 Task: Find connections with filter location San Miguel with filter topic #Bitcoinwith filter profile language French with filter current company J.P. Morgan with filter school LDRP Institute of Technology & Research, Gujarat Technological University with filter industry Medical and Diagnostic Laboratories with filter service category Filing with filter keywords title Church Volunteer
Action: Mouse moved to (485, 66)
Screenshot: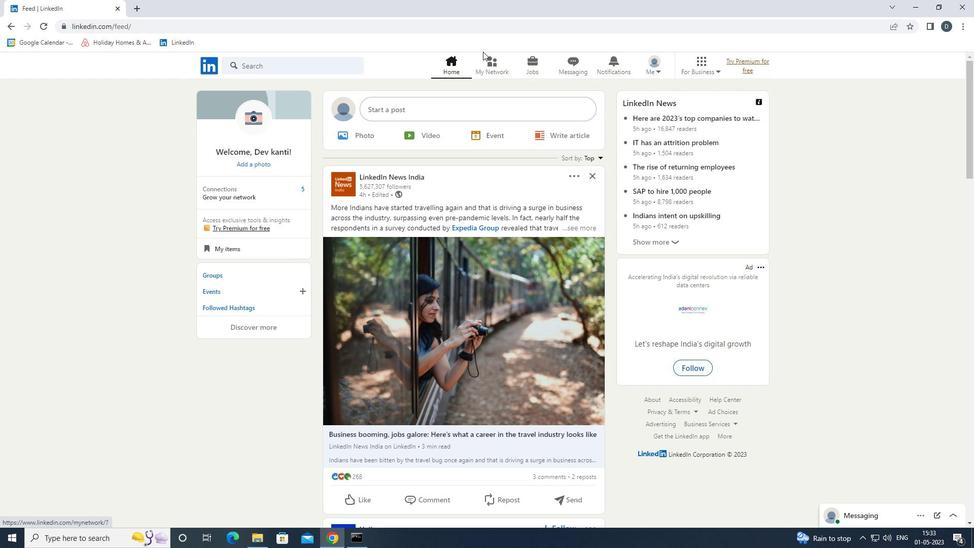 
Action: Mouse pressed left at (485, 66)
Screenshot: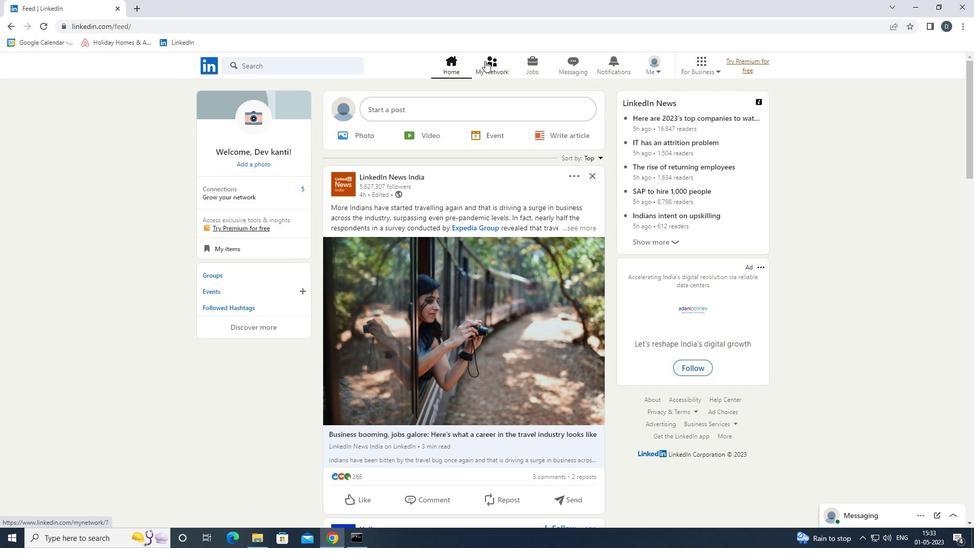 
Action: Mouse moved to (332, 121)
Screenshot: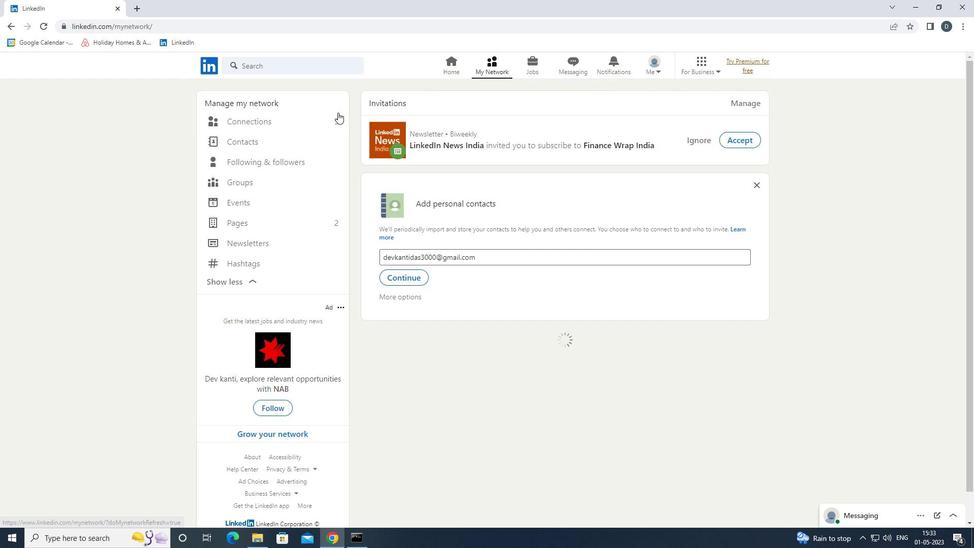 
Action: Mouse pressed left at (332, 121)
Screenshot: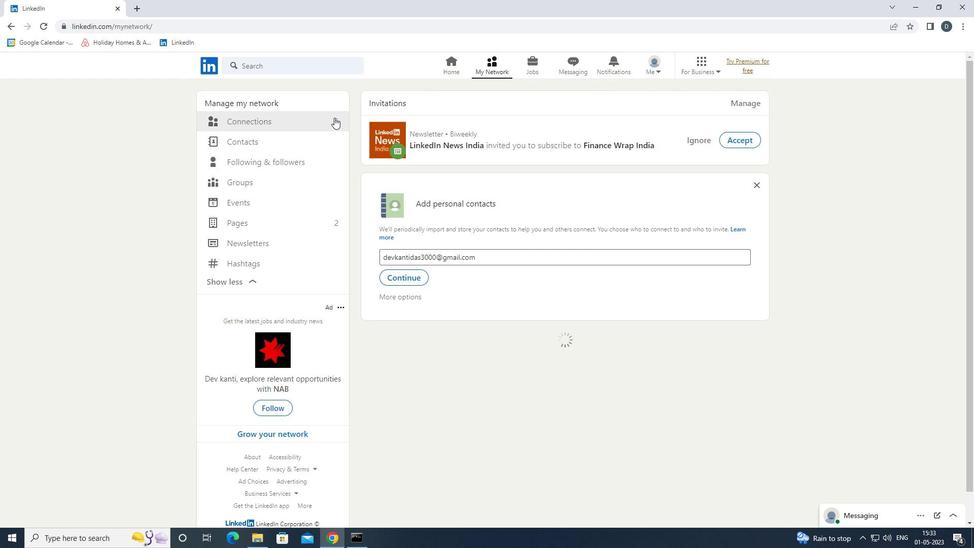 
Action: Mouse moved to (337, 121)
Screenshot: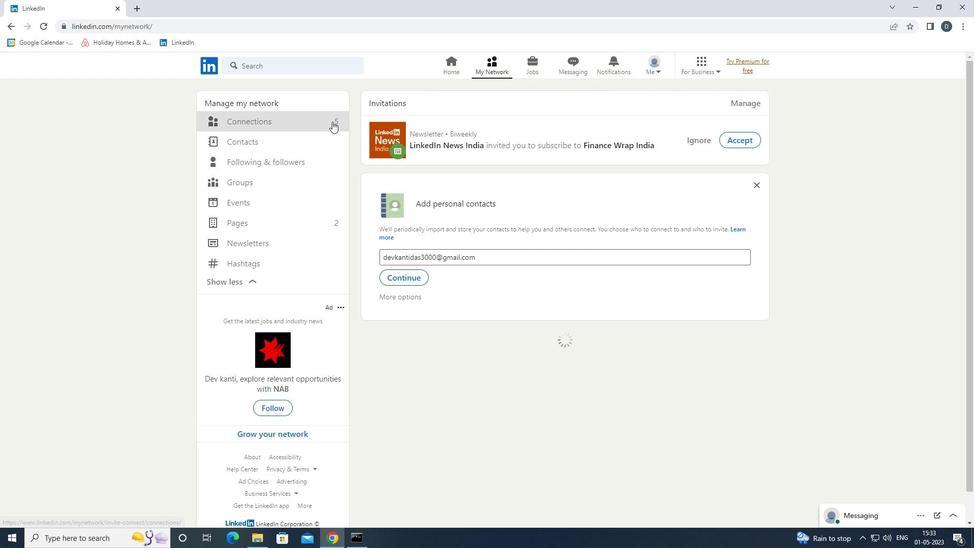 
Action: Mouse pressed left at (337, 121)
Screenshot: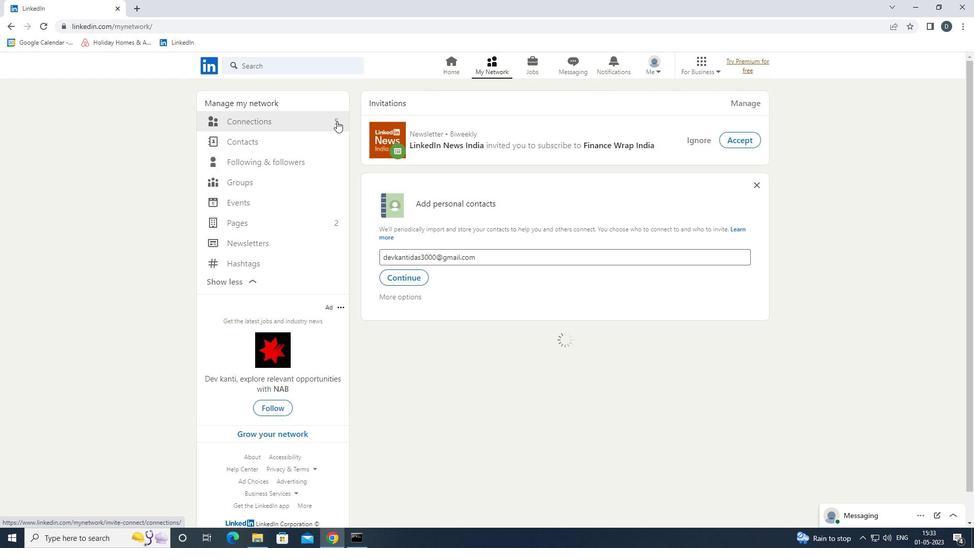 
Action: Mouse moved to (584, 125)
Screenshot: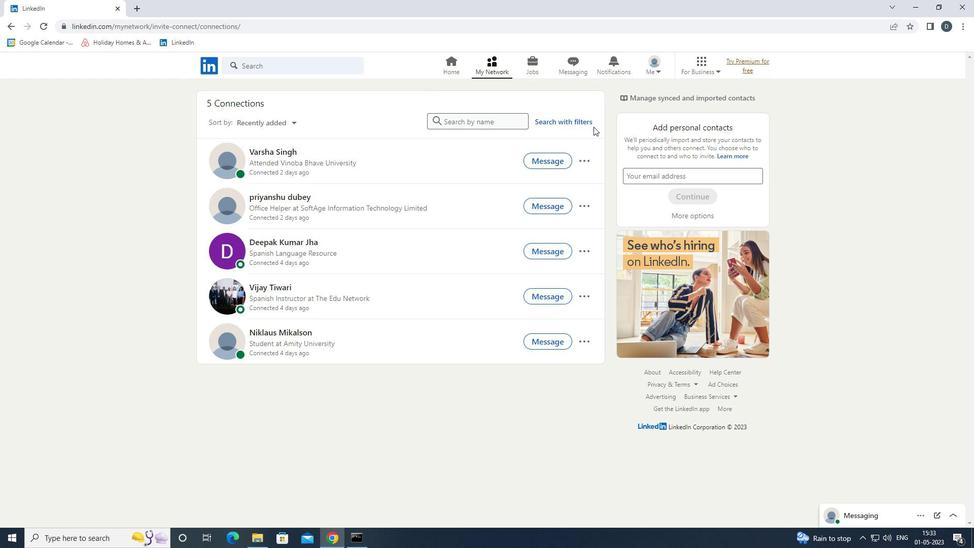 
Action: Mouse pressed left at (584, 125)
Screenshot: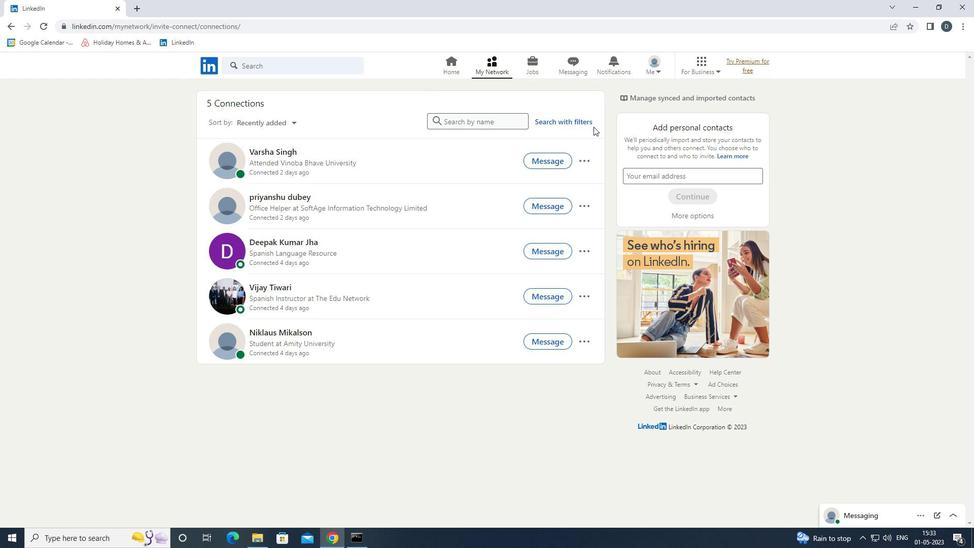 
Action: Mouse moved to (523, 95)
Screenshot: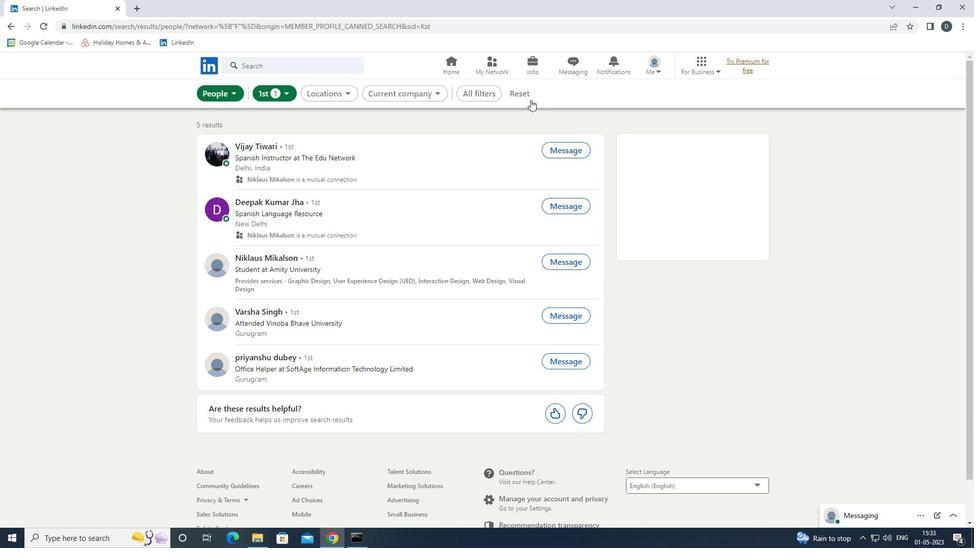 
Action: Mouse pressed left at (523, 95)
Screenshot: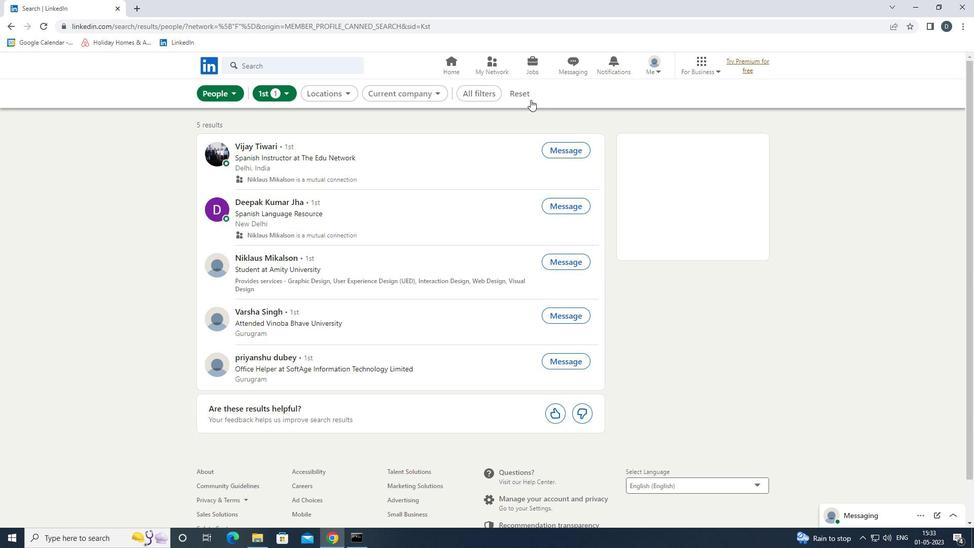 
Action: Mouse moved to (496, 92)
Screenshot: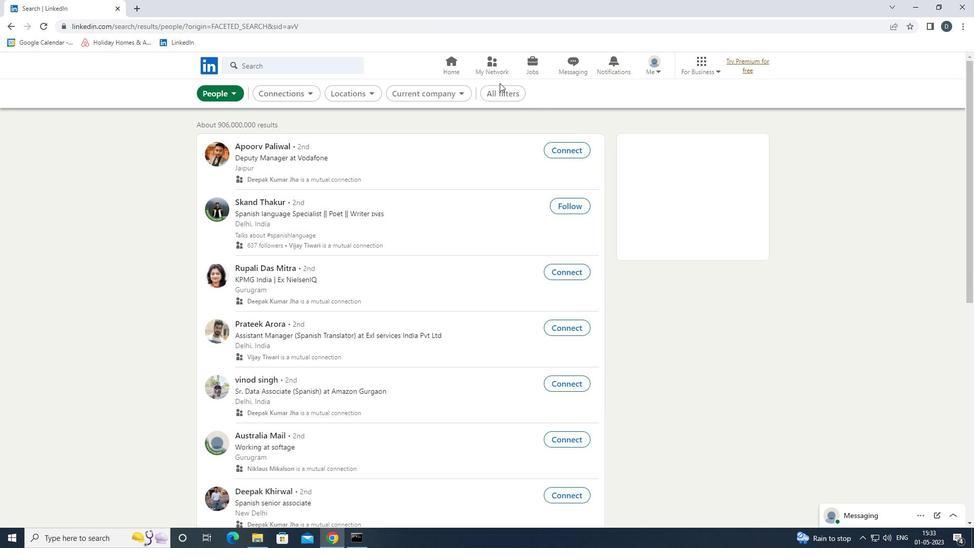 
Action: Mouse pressed left at (496, 92)
Screenshot: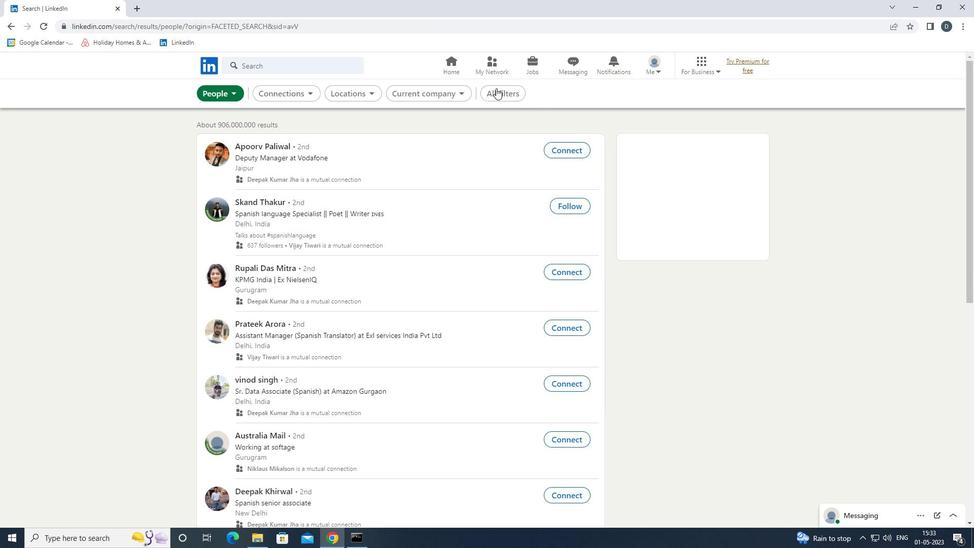 
Action: Mouse moved to (832, 308)
Screenshot: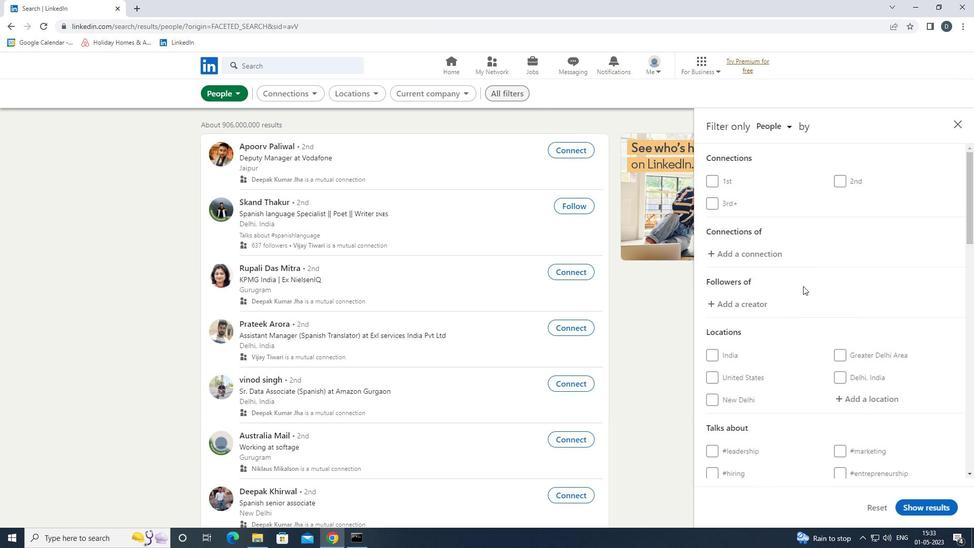 
Action: Mouse scrolled (832, 307) with delta (0, 0)
Screenshot: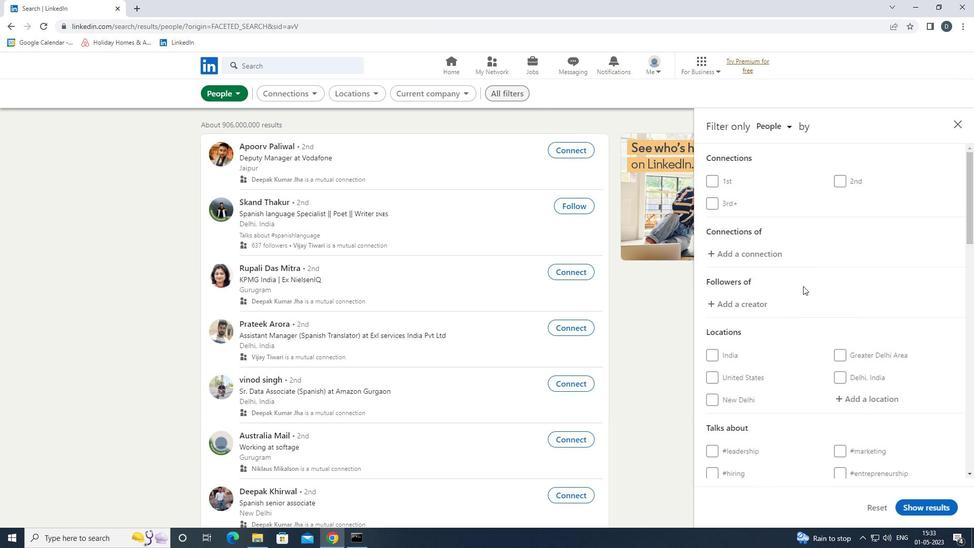
Action: Mouse scrolled (832, 307) with delta (0, 0)
Screenshot: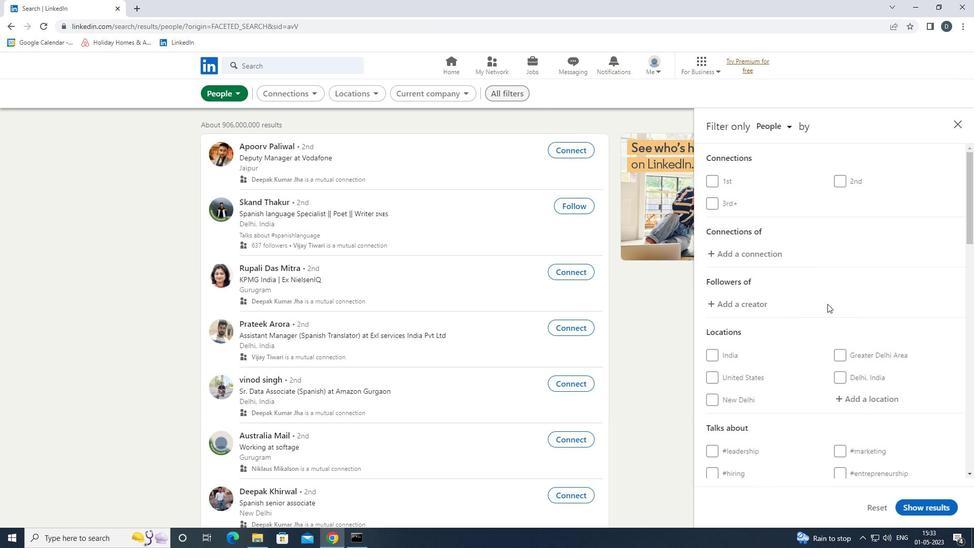 
Action: Mouse moved to (878, 303)
Screenshot: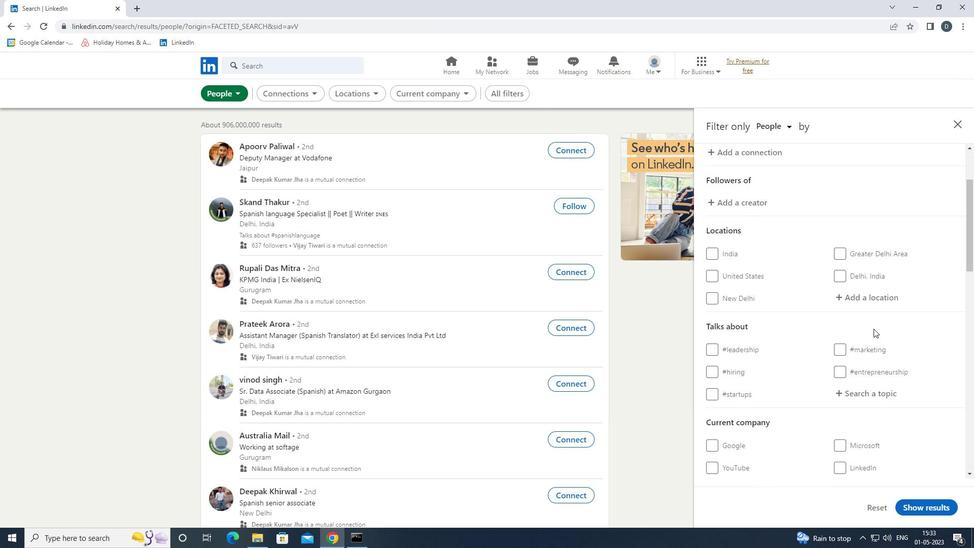 
Action: Mouse pressed left at (878, 303)
Screenshot: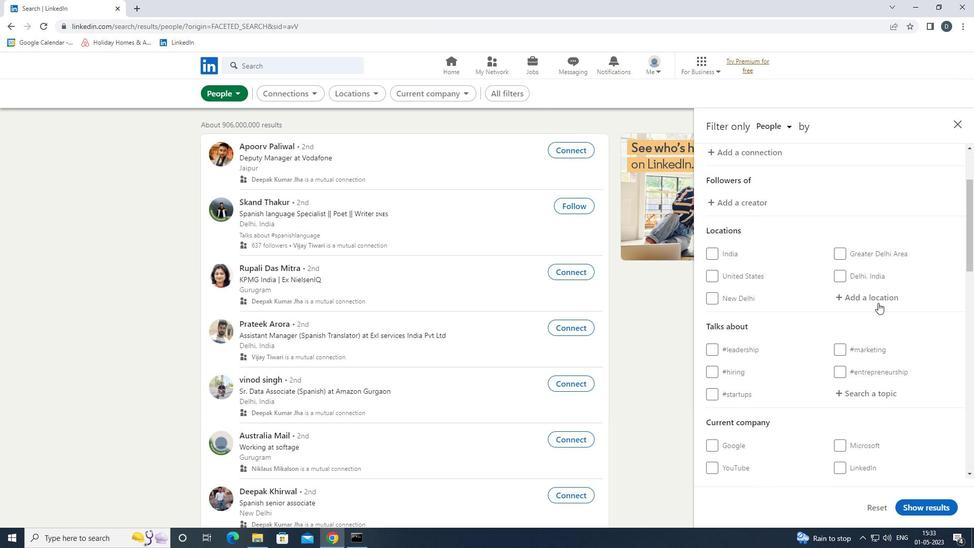 
Action: Key pressed <Key.shift>SAN<Key.space><Key.shift><Key.shift><Key.shift><Key.shift><Key.shift><Key.shift><Key.shift><Key.shift><Key.shift><Key.shift><Key.shift><Key.shift><Key.shift><Key.shift><Key.shift><Key.shift><Key.shift><Key.shift><Key.shift><Key.shift><Key.shift><Key.shift><Key.shift><Key.shift><Key.shift><Key.shift><Key.shift><Key.shift>MIGUEL<Key.down><Key.enter>
Screenshot: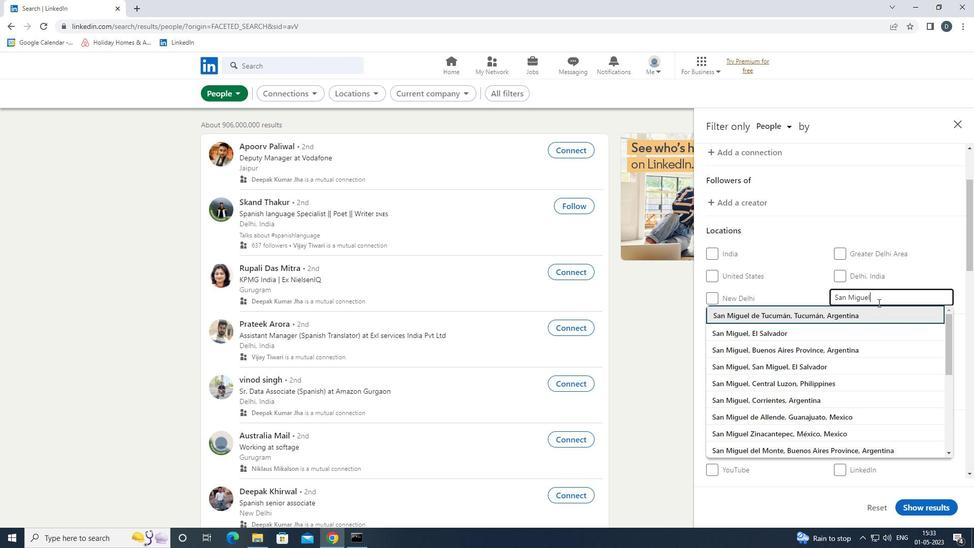 
Action: Mouse moved to (709, 253)
Screenshot: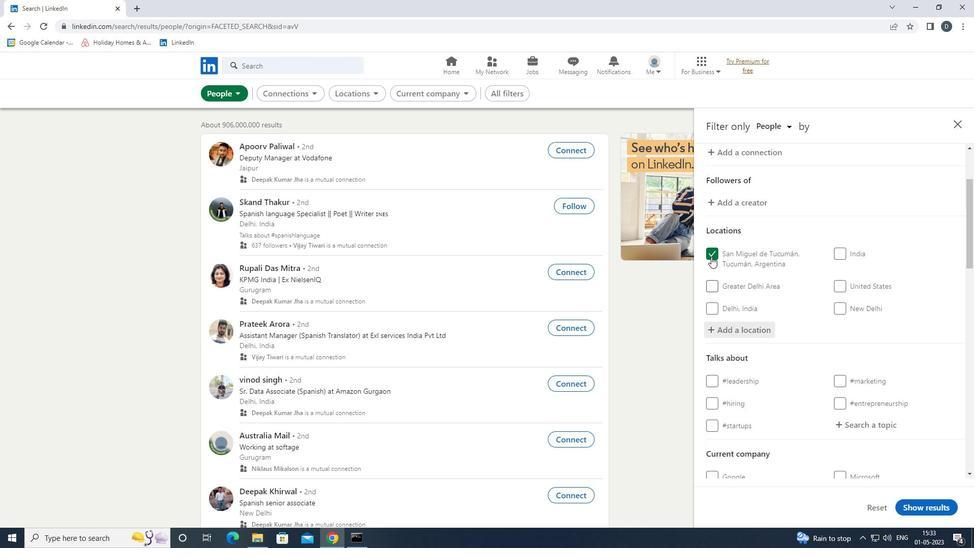 
Action: Mouse pressed left at (709, 253)
Screenshot: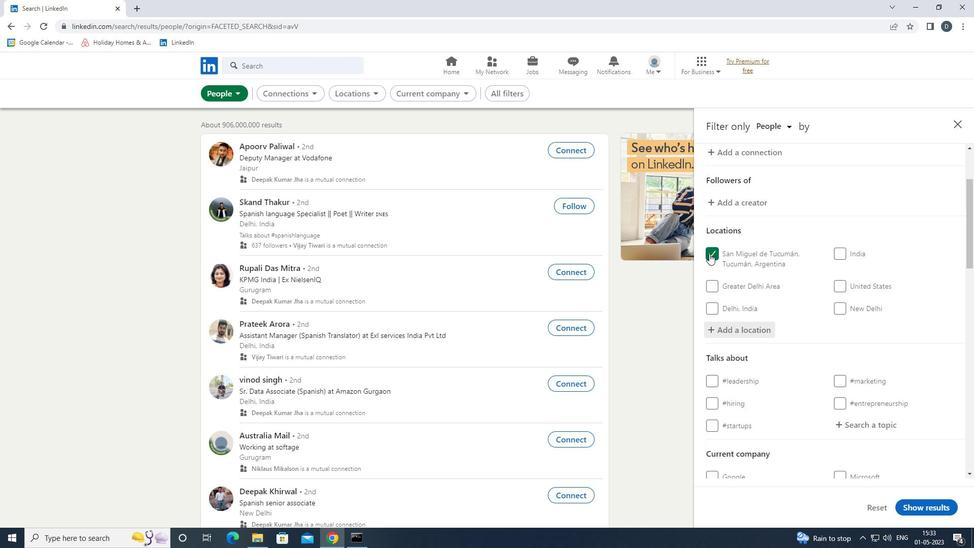 
Action: Mouse moved to (747, 333)
Screenshot: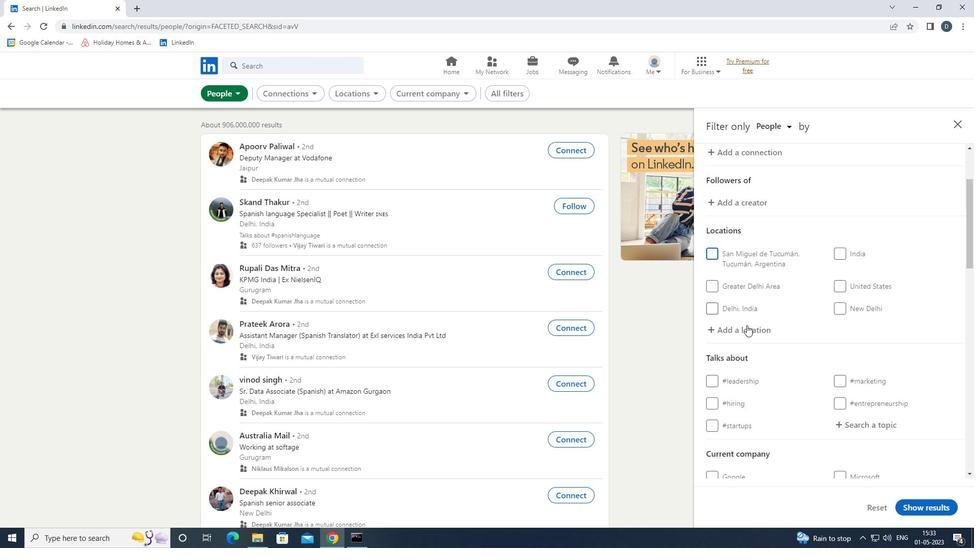 
Action: Mouse pressed left at (747, 333)
Screenshot: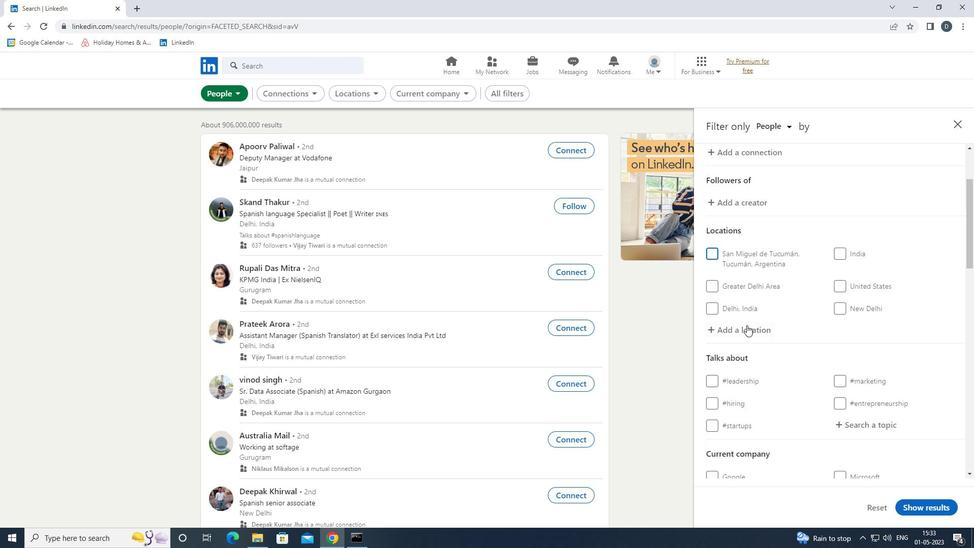 
Action: Key pressed <Key.shift>SAN<Key.space><Key.shift>MIGUEL<Key.down><Key.down><Key.enter>
Screenshot: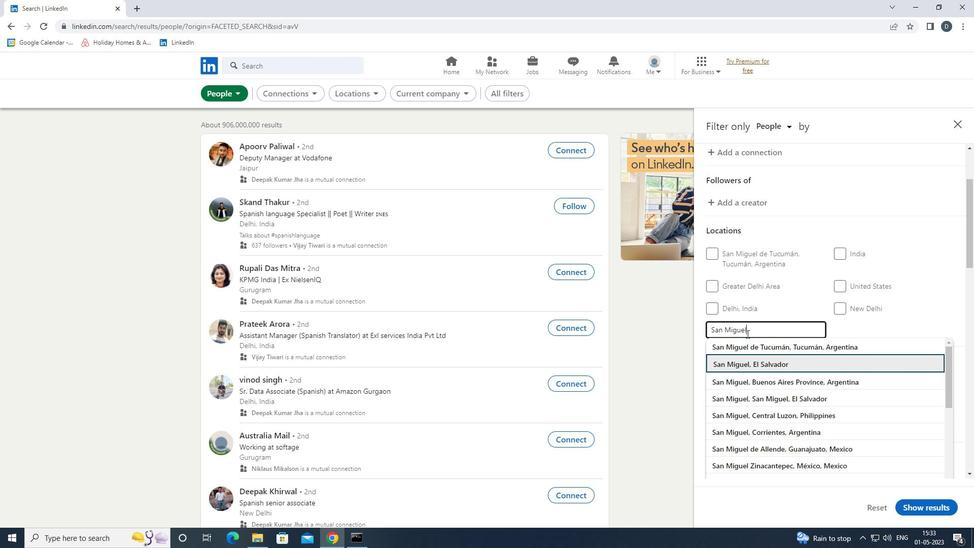 
Action: Mouse moved to (758, 332)
Screenshot: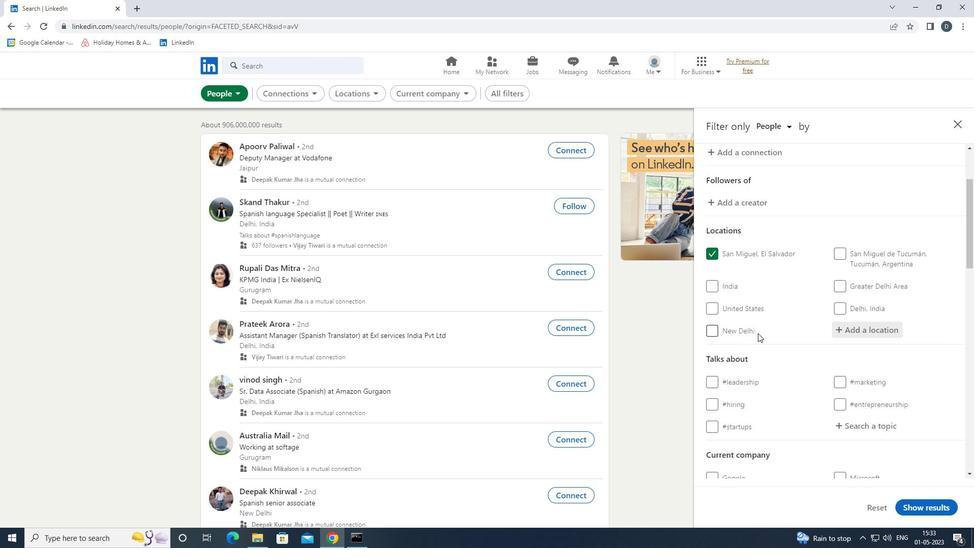 
Action: Mouse scrolled (758, 332) with delta (0, 0)
Screenshot: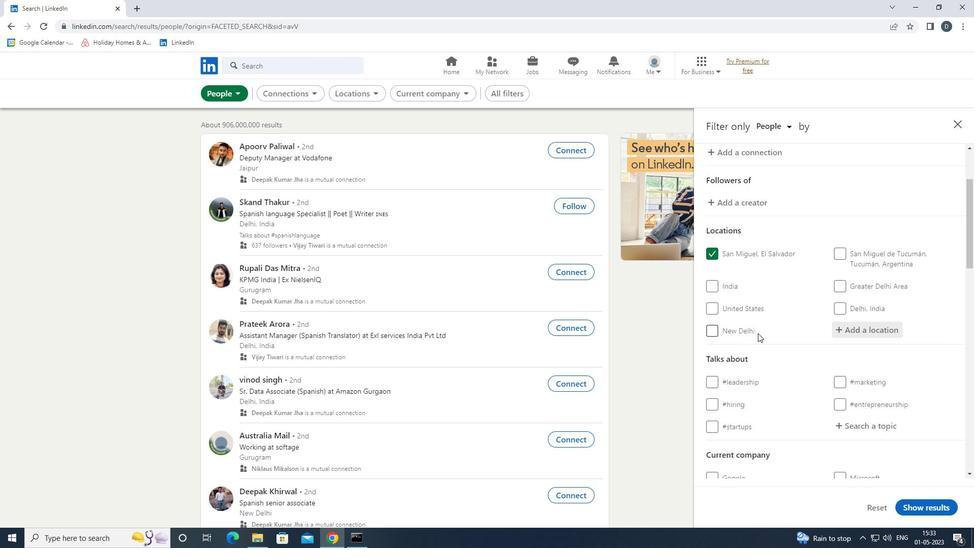 
Action: Mouse moved to (758, 334)
Screenshot: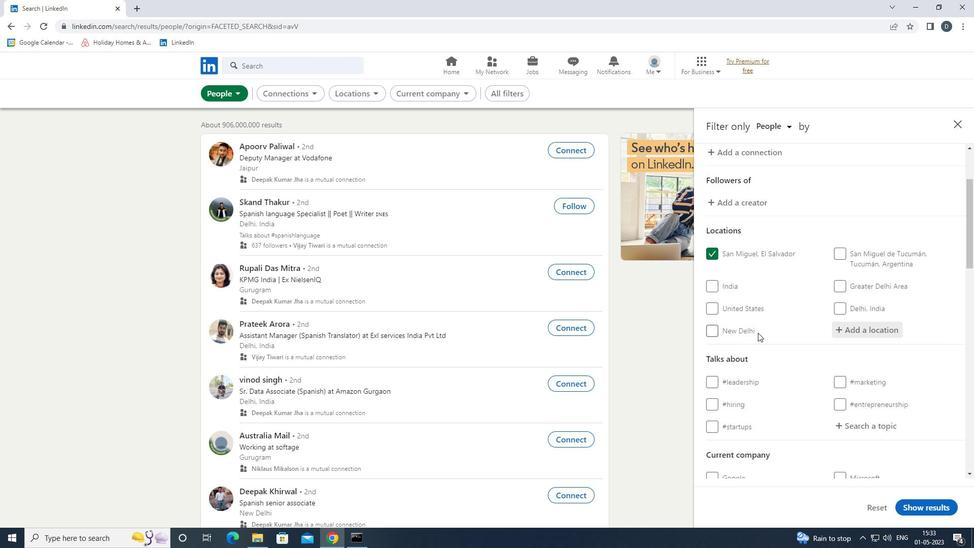 
Action: Mouse scrolled (758, 334) with delta (0, 0)
Screenshot: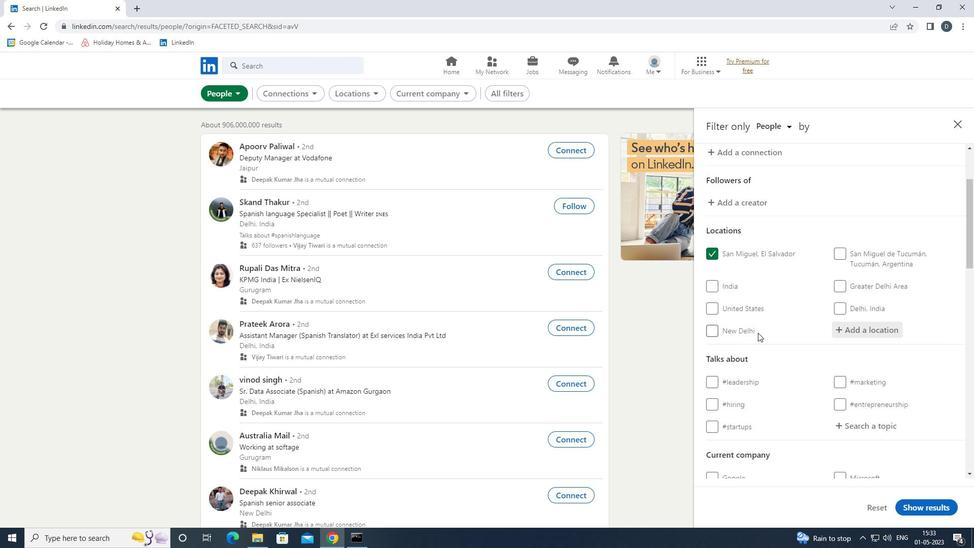 
Action: Mouse scrolled (758, 334) with delta (0, 0)
Screenshot: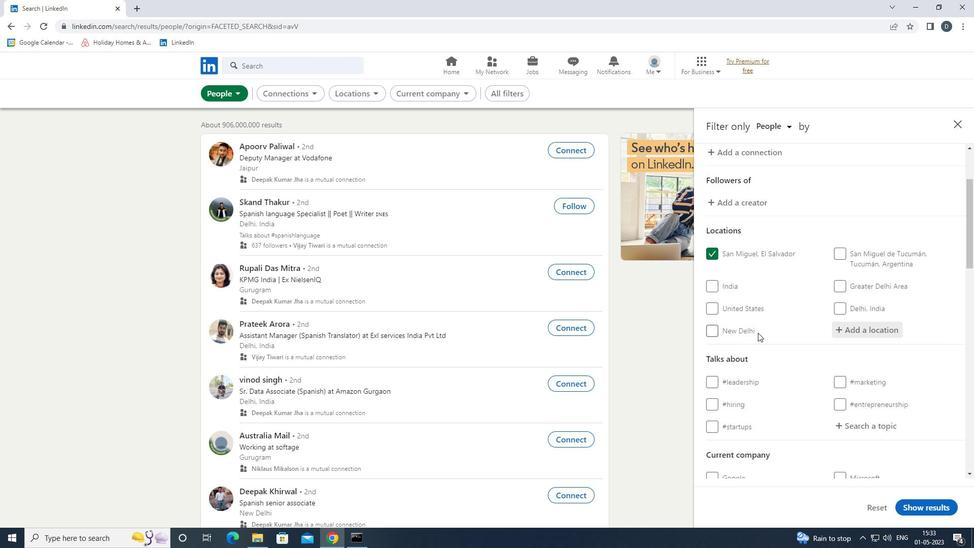 
Action: Mouse moved to (872, 267)
Screenshot: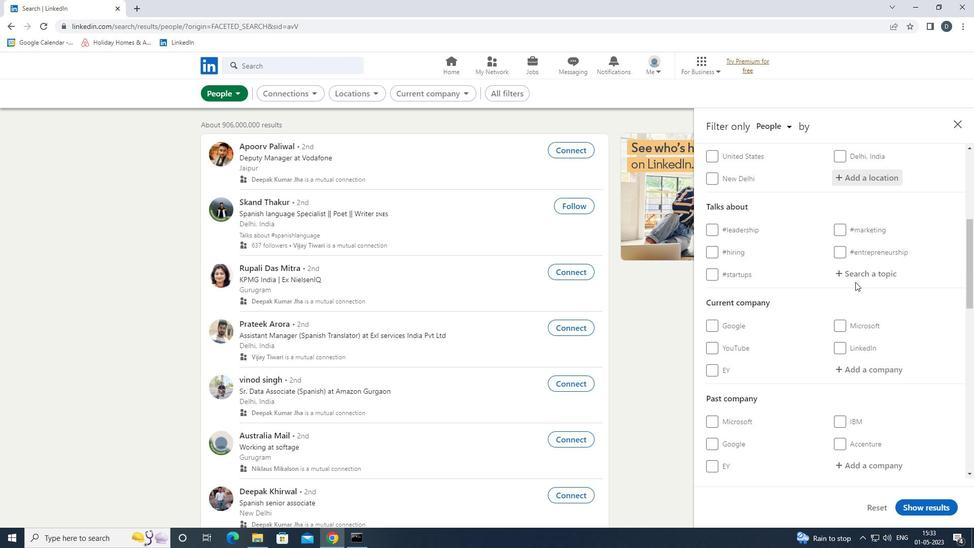
Action: Mouse pressed left at (872, 267)
Screenshot: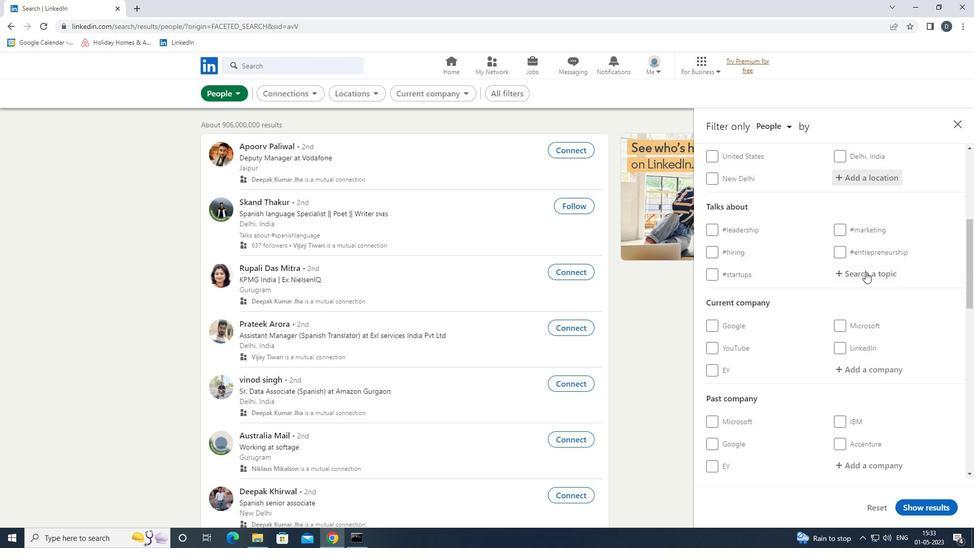 
Action: Mouse moved to (872, 271)
Screenshot: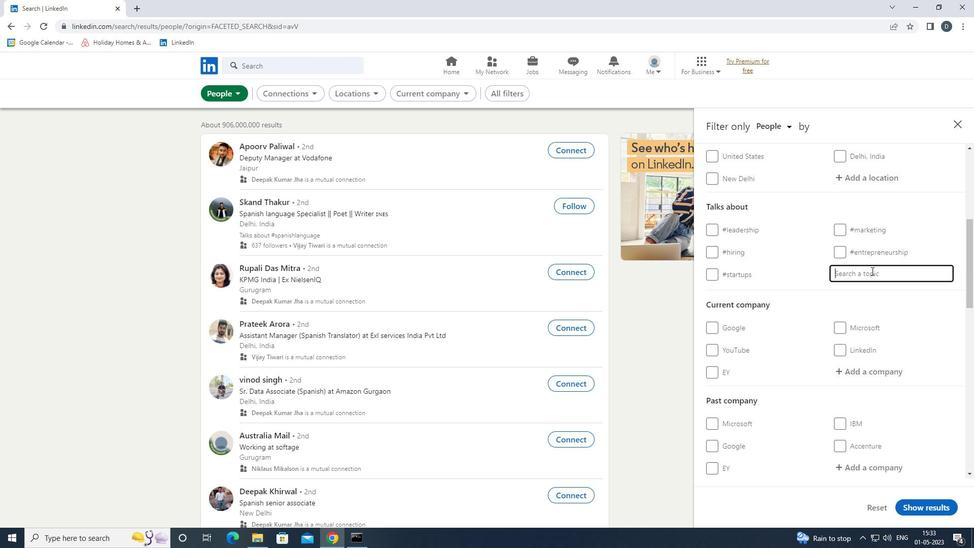 
Action: Key pressed <Key.shift>BITCOIN<Key.down><Key.enter>
Screenshot: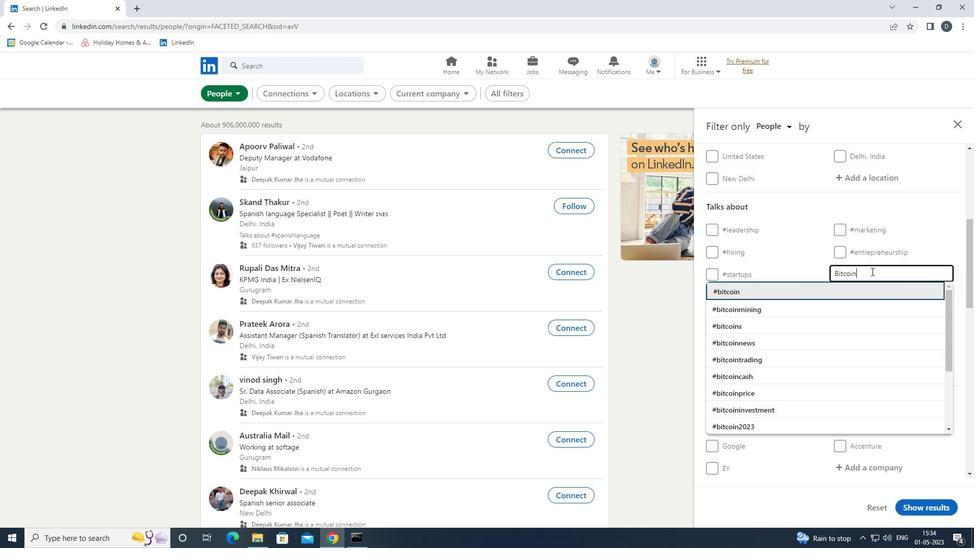 
Action: Mouse scrolled (872, 271) with delta (0, 0)
Screenshot: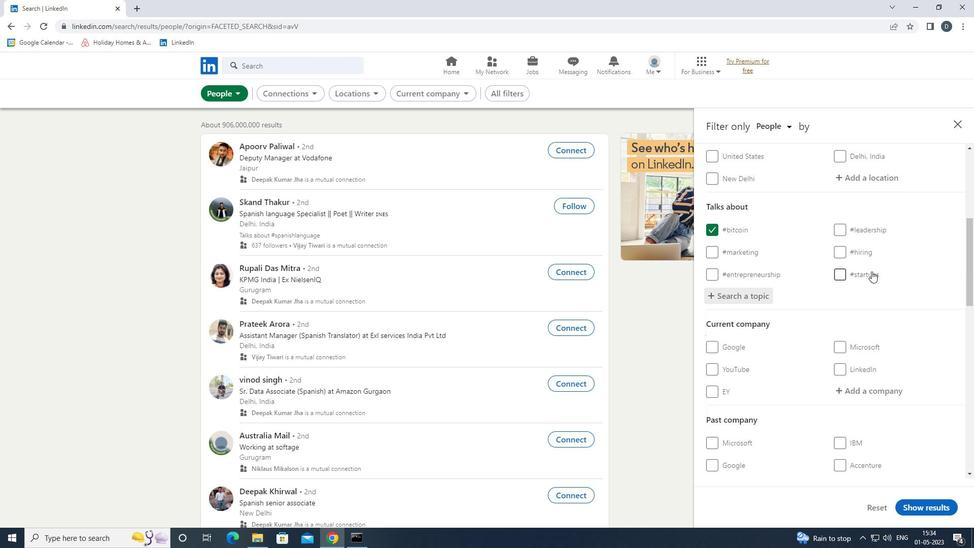 
Action: Mouse scrolled (872, 271) with delta (0, 0)
Screenshot: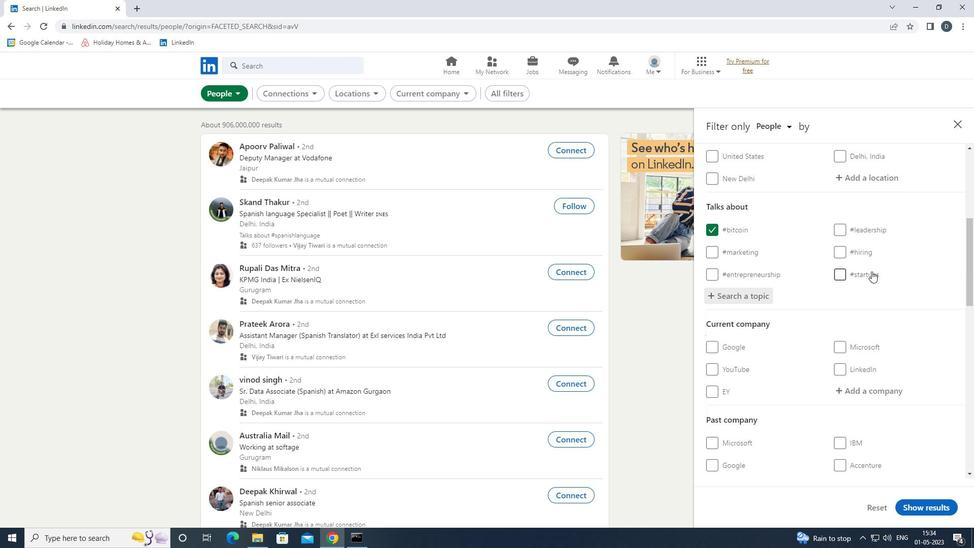 
Action: Mouse scrolled (872, 271) with delta (0, 0)
Screenshot: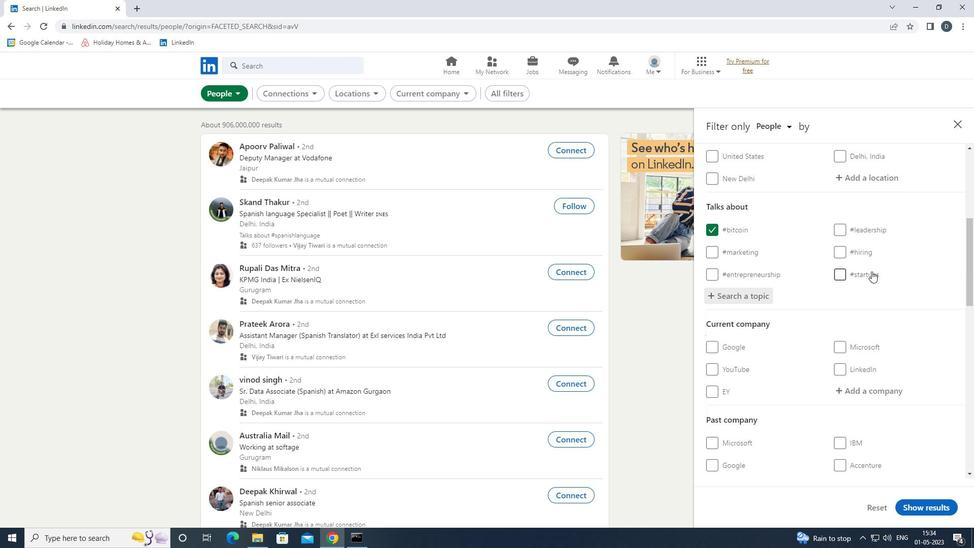 
Action: Mouse moved to (870, 271)
Screenshot: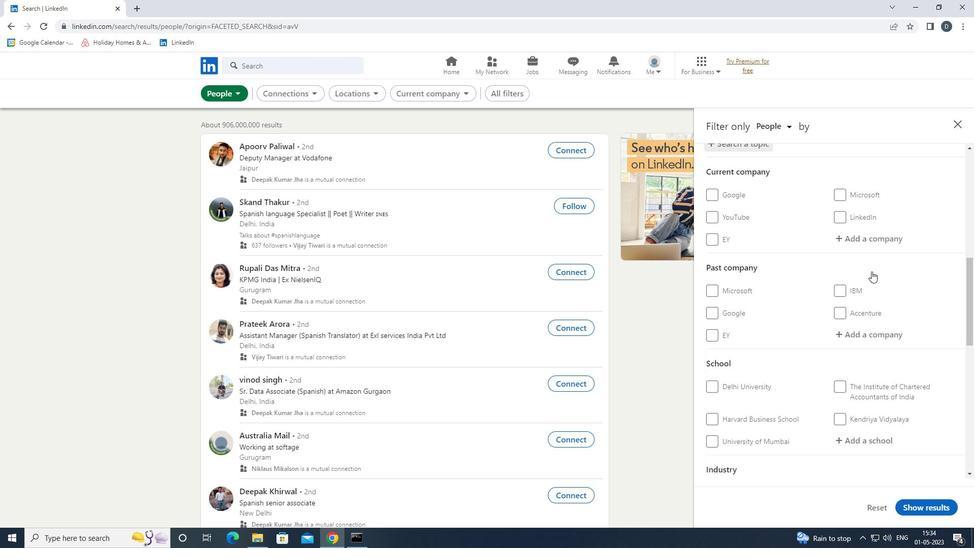 
Action: Mouse scrolled (870, 271) with delta (0, 0)
Screenshot: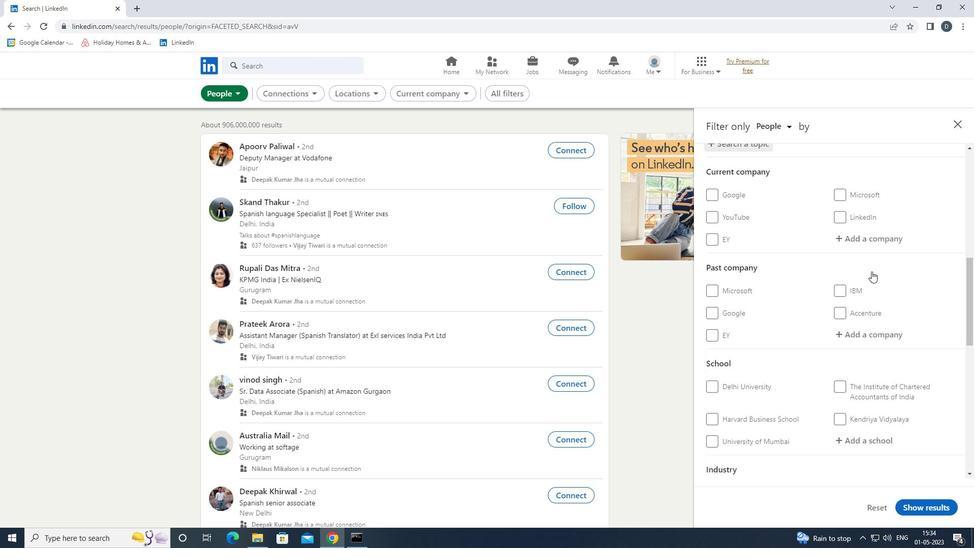 
Action: Mouse moved to (870, 272)
Screenshot: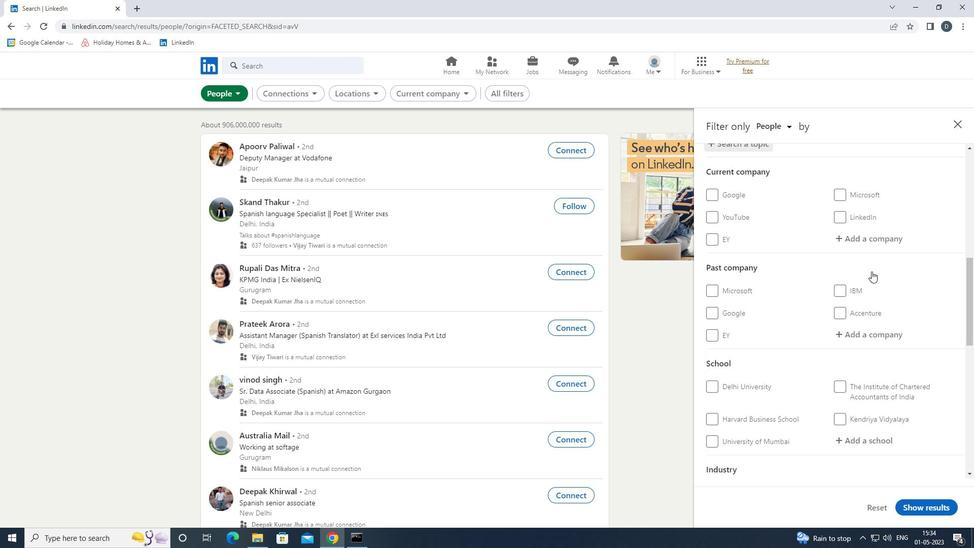 
Action: Mouse scrolled (870, 272) with delta (0, 0)
Screenshot: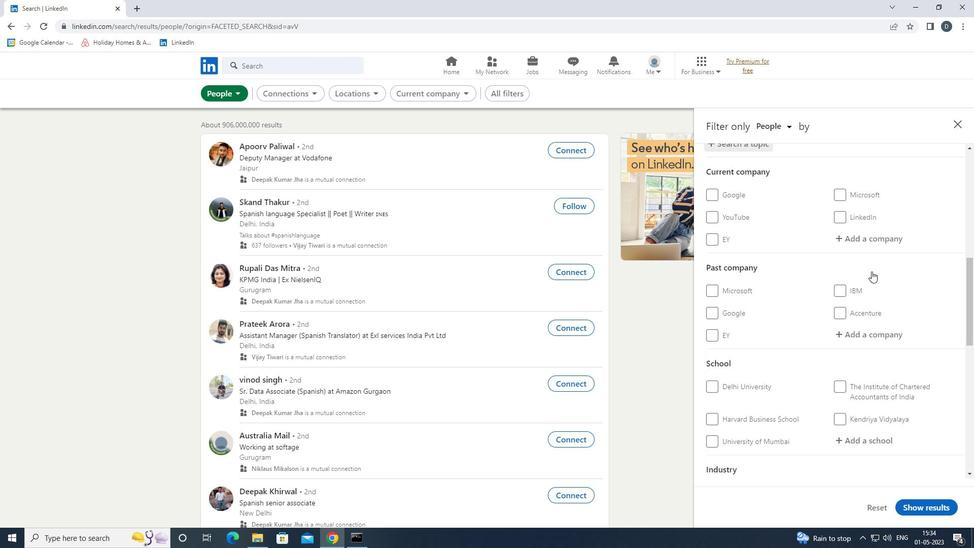 
Action: Mouse scrolled (870, 272) with delta (0, 0)
Screenshot: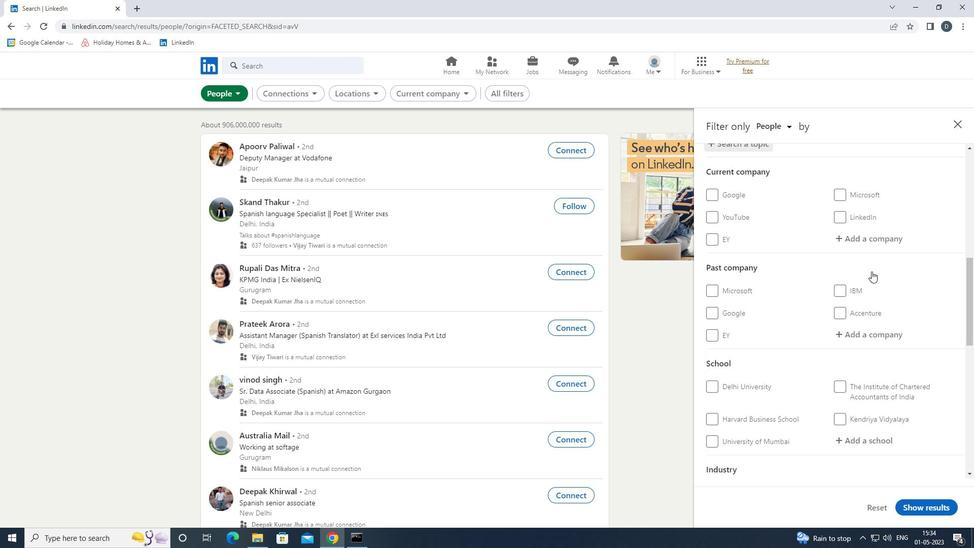 
Action: Mouse moved to (870, 273)
Screenshot: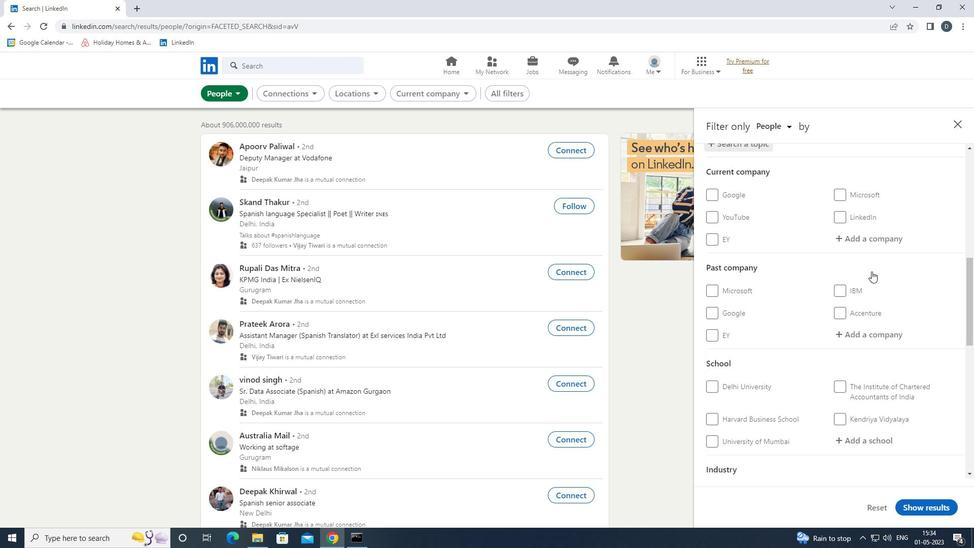 
Action: Mouse scrolled (870, 273) with delta (0, 0)
Screenshot: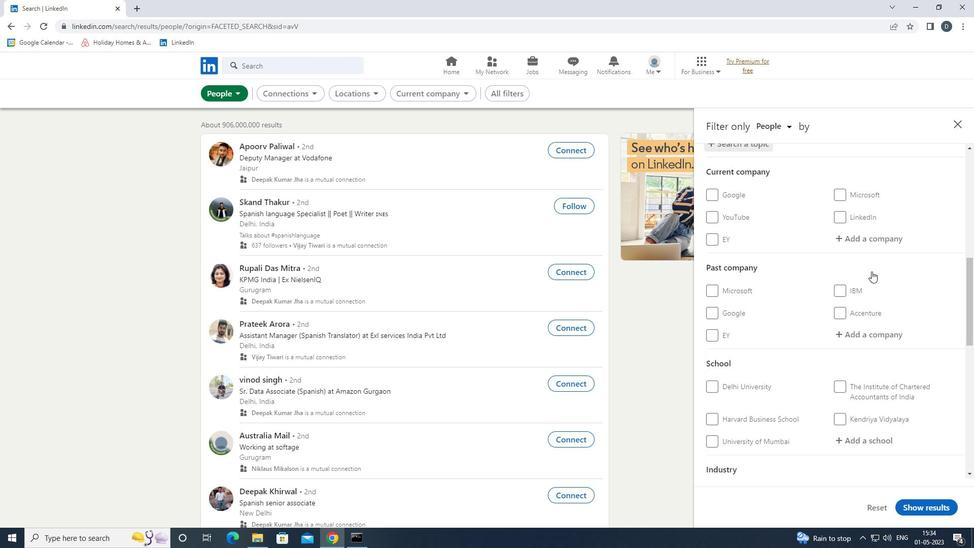 
Action: Mouse moved to (851, 403)
Screenshot: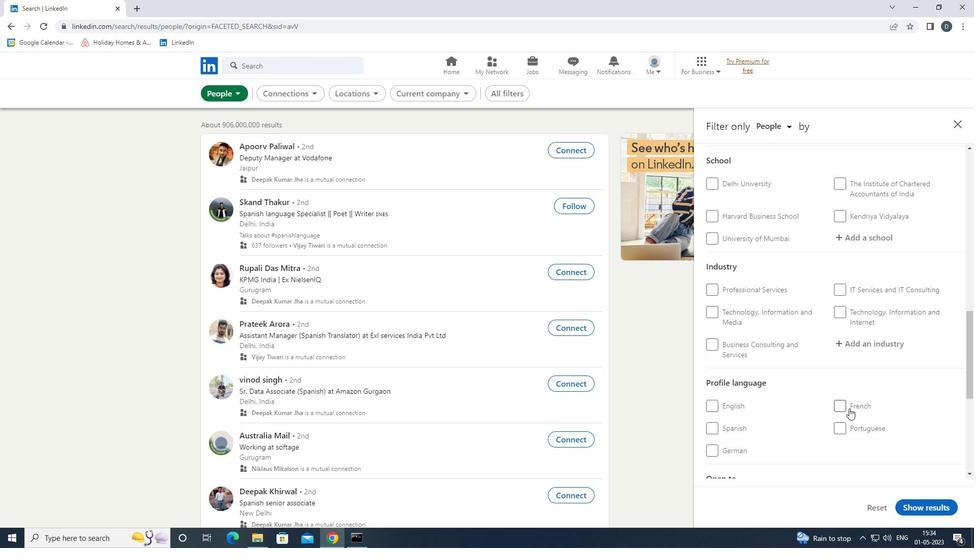 
Action: Mouse pressed left at (851, 403)
Screenshot: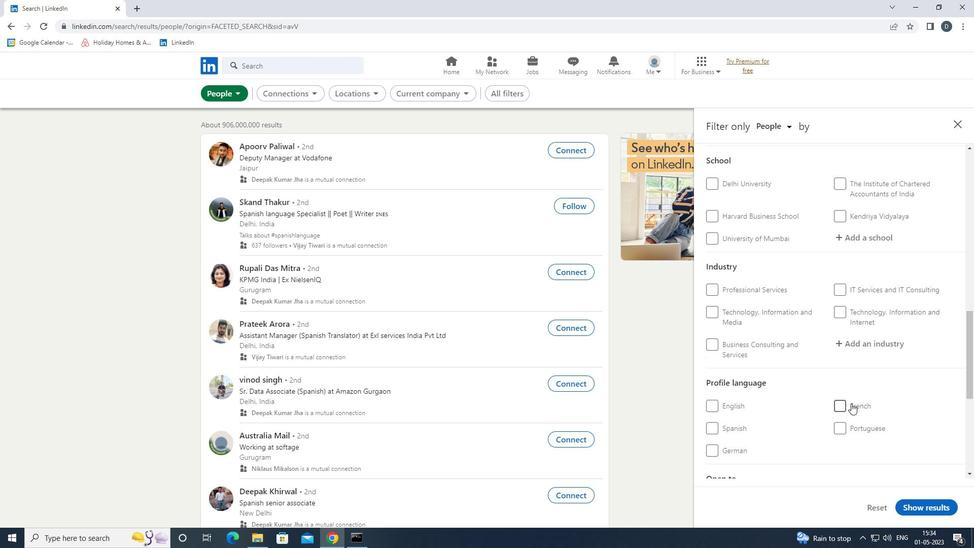 
Action: Mouse scrolled (851, 404) with delta (0, 0)
Screenshot: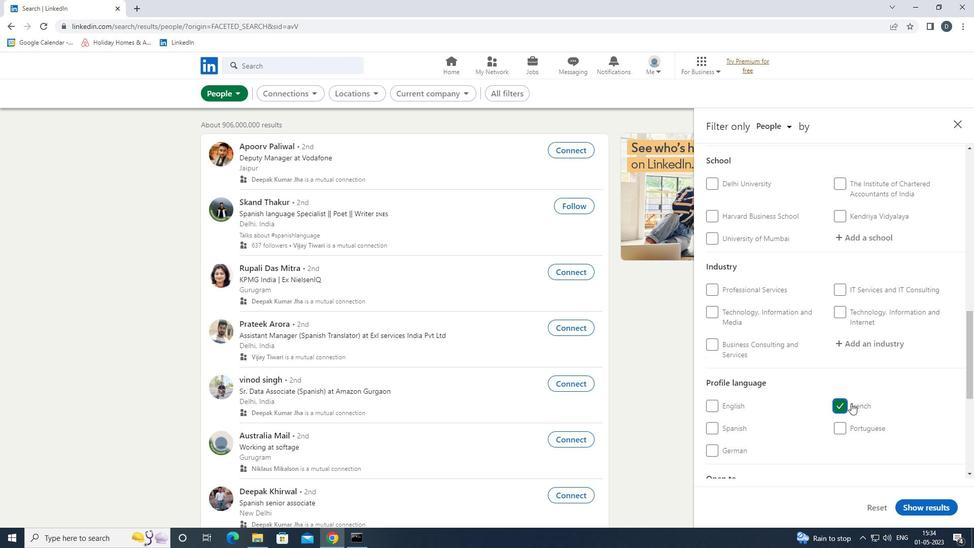 
Action: Mouse scrolled (851, 404) with delta (0, 0)
Screenshot: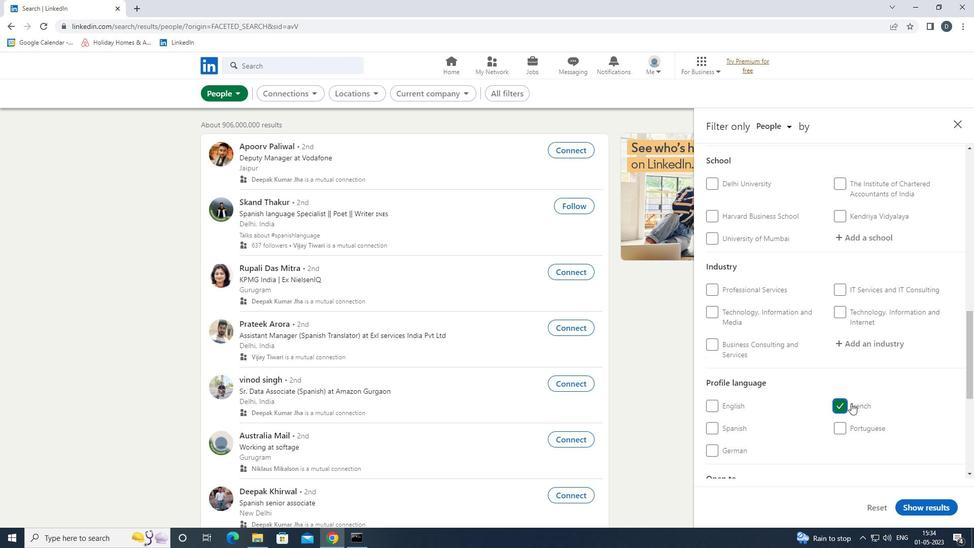 
Action: Mouse scrolled (851, 404) with delta (0, 0)
Screenshot: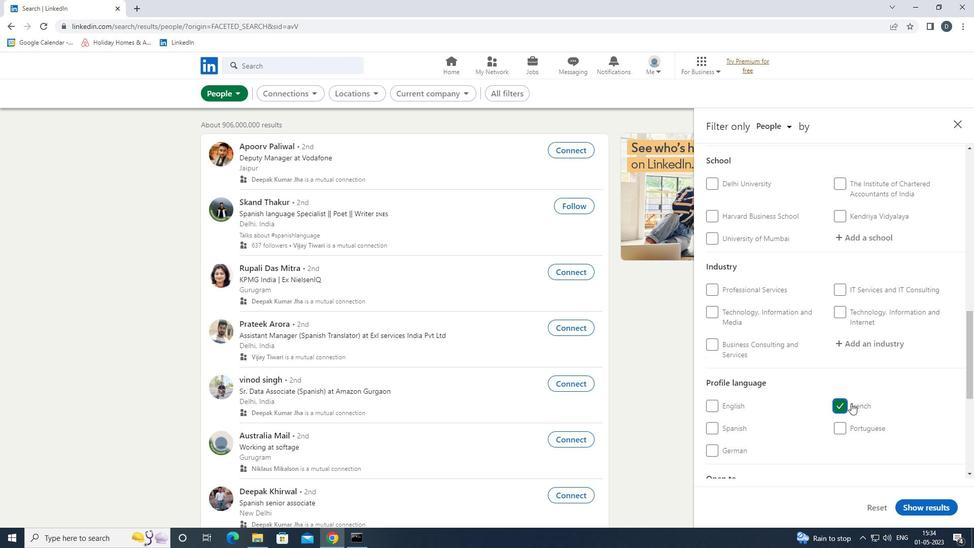 
Action: Mouse scrolled (851, 404) with delta (0, 0)
Screenshot: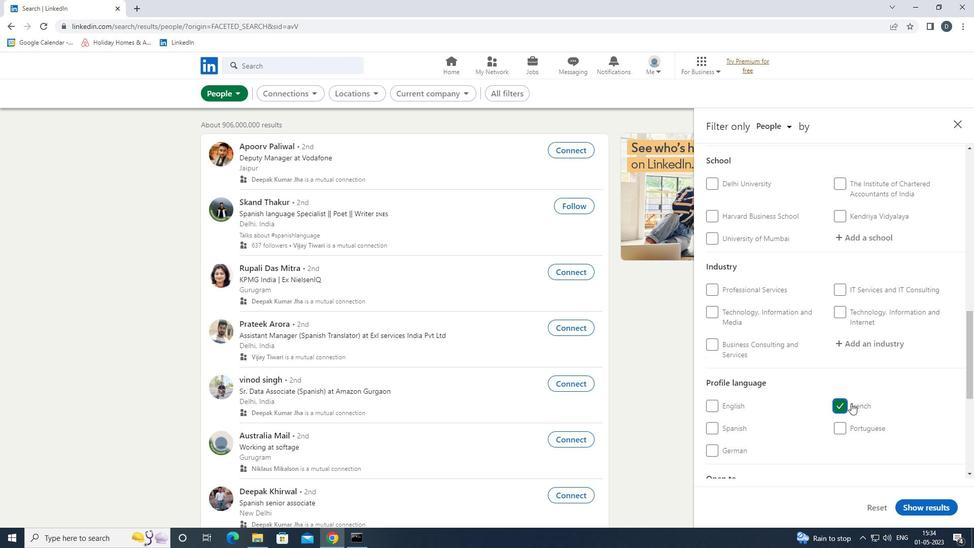 
Action: Mouse scrolled (851, 404) with delta (0, 0)
Screenshot: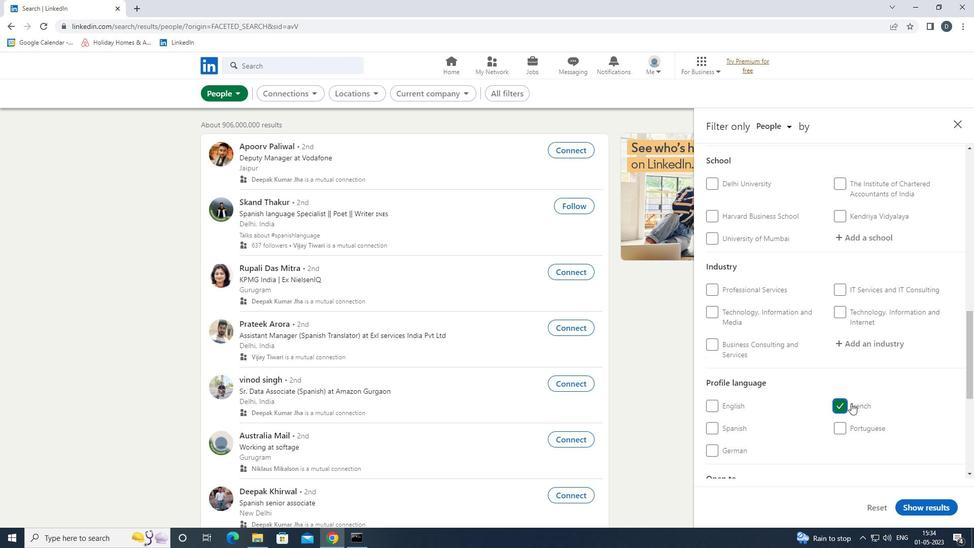 
Action: Mouse scrolled (851, 404) with delta (0, 0)
Screenshot: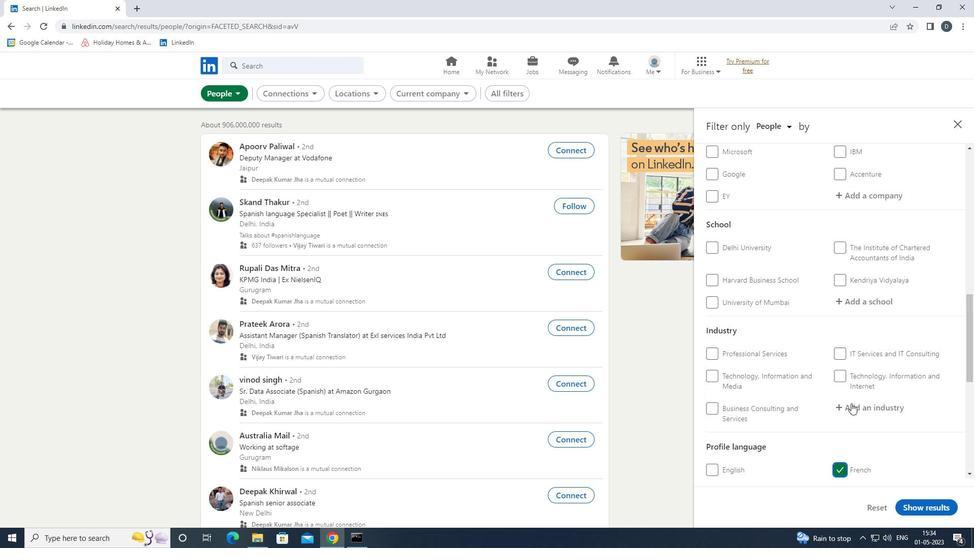 
Action: Mouse moved to (867, 343)
Screenshot: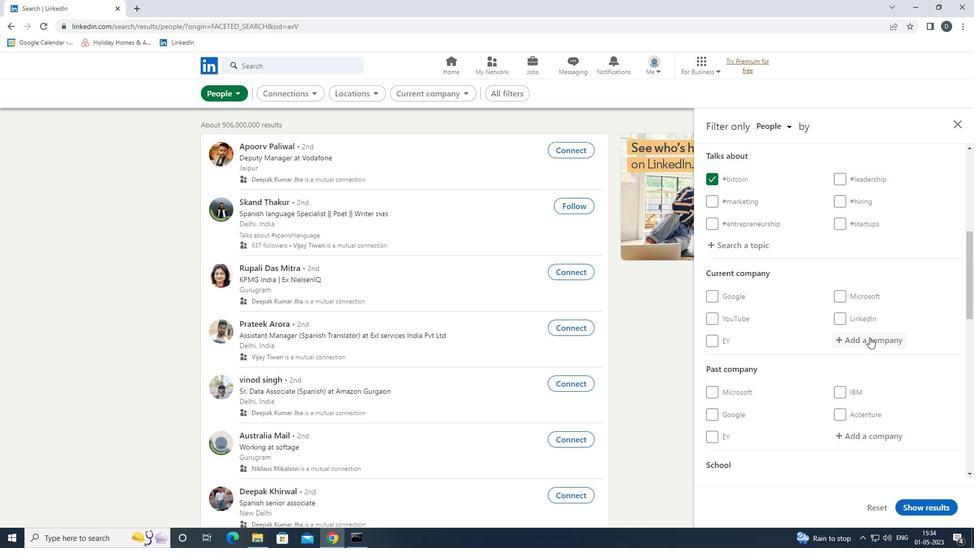 
Action: Mouse pressed left at (867, 343)
Screenshot: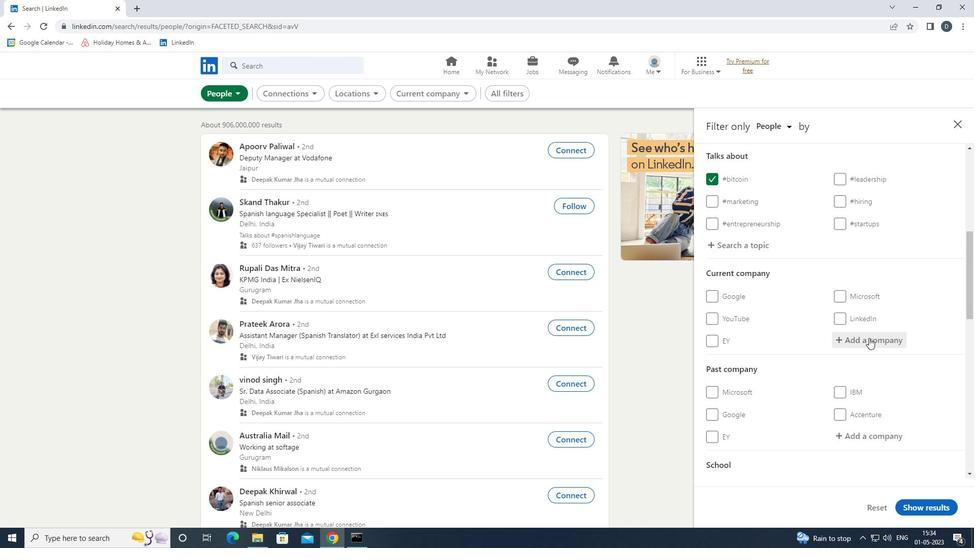 
Action: Mouse moved to (867, 343)
Screenshot: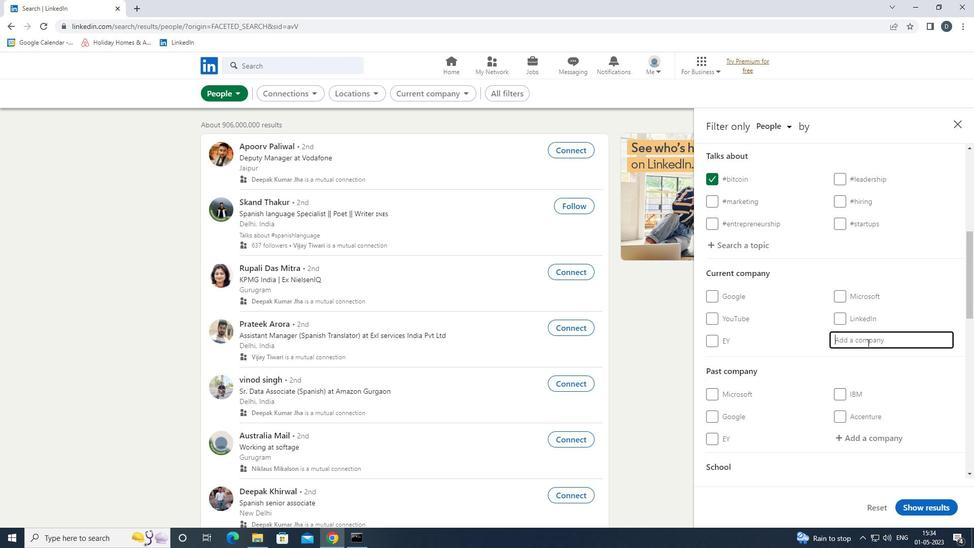 
Action: Key pressed <Key.shift><Key.shift>J.<Key.shift>P.<Key.down><Key.enter>
Screenshot: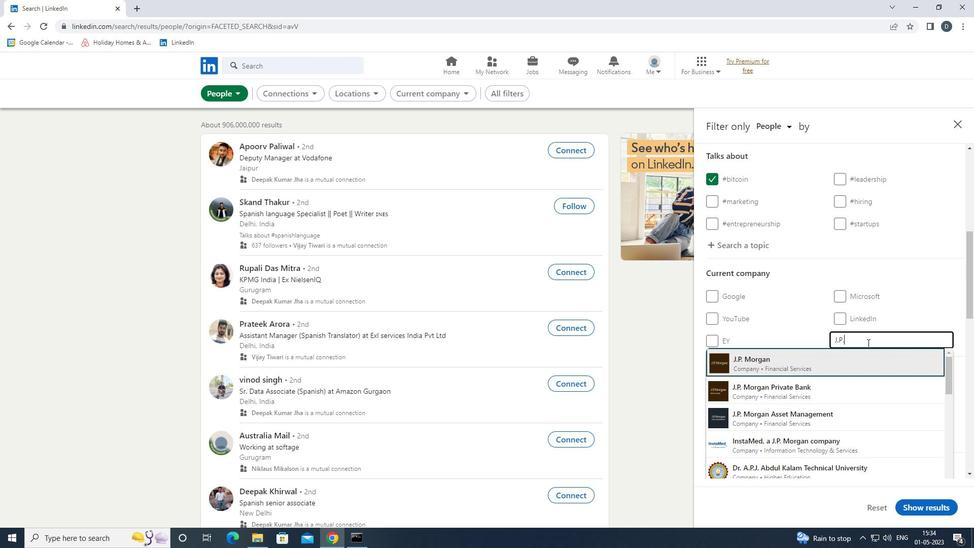 
Action: Mouse moved to (863, 344)
Screenshot: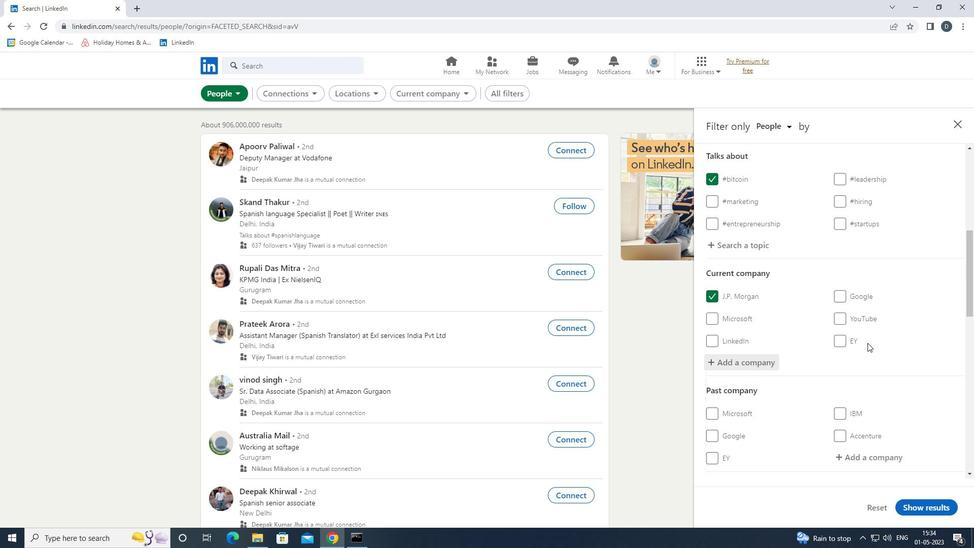 
Action: Mouse scrolled (863, 343) with delta (0, 0)
Screenshot: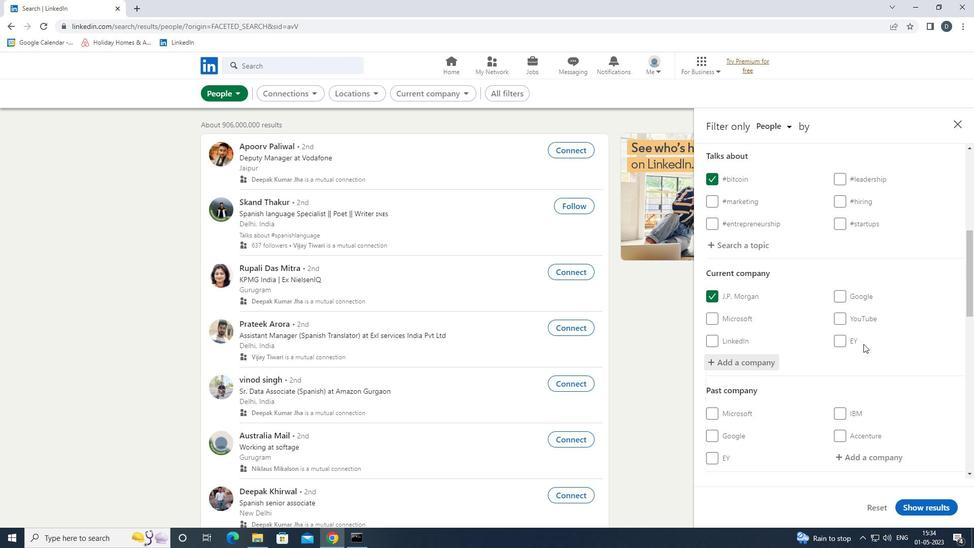 
Action: Mouse scrolled (863, 343) with delta (0, 0)
Screenshot: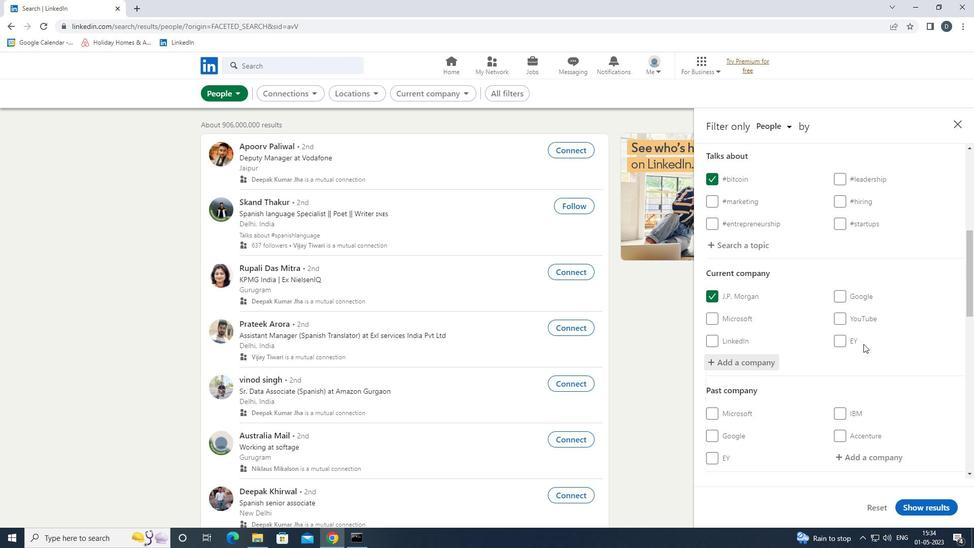 
Action: Mouse moved to (858, 369)
Screenshot: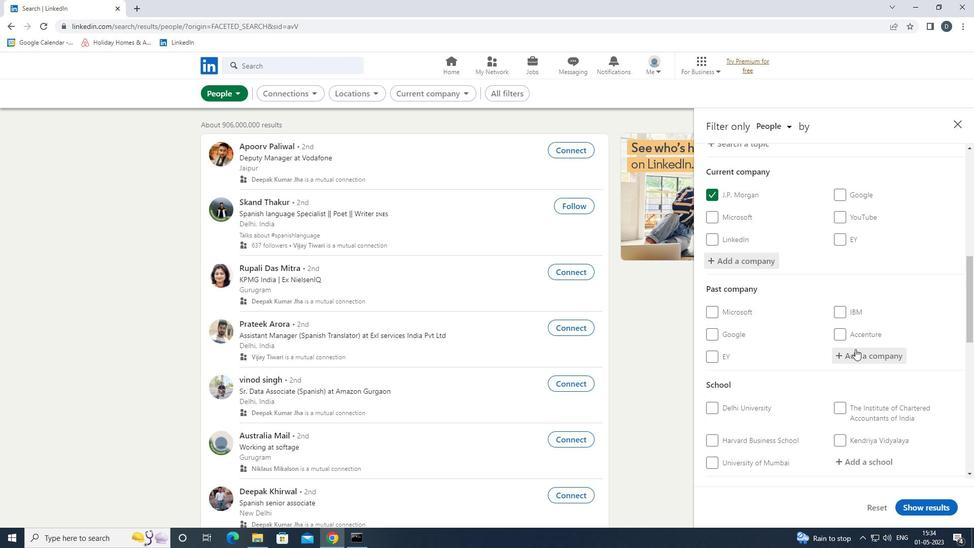 
Action: Mouse scrolled (858, 368) with delta (0, 0)
Screenshot: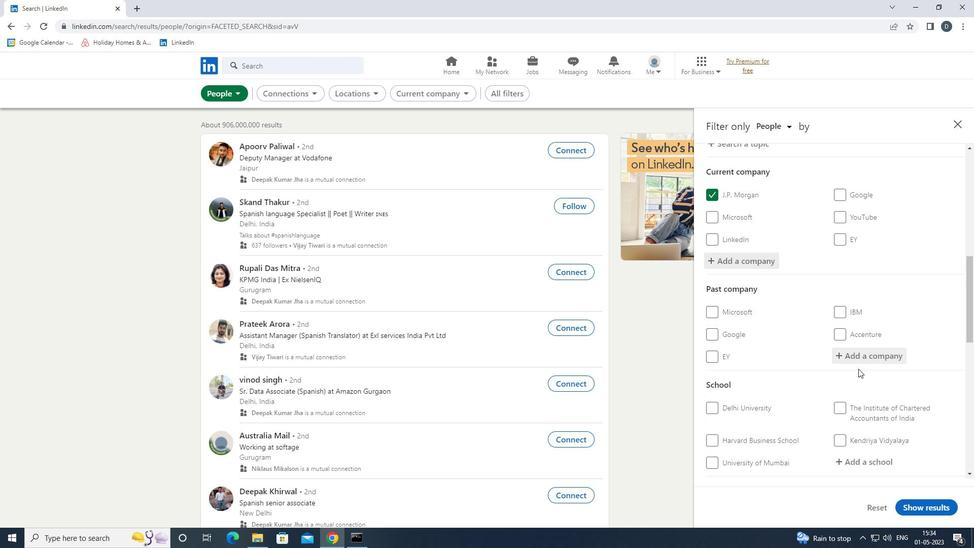 
Action: Mouse moved to (860, 413)
Screenshot: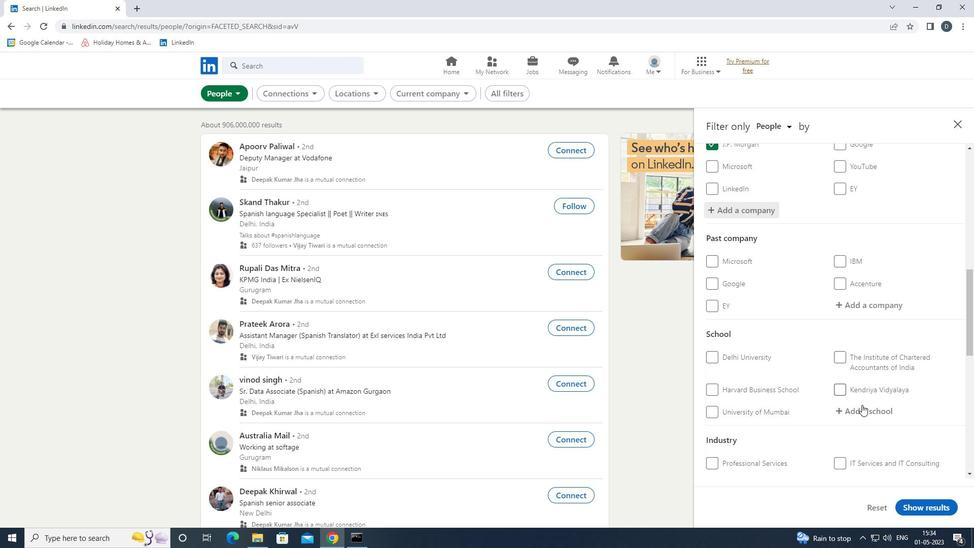 
Action: Mouse pressed left at (860, 413)
Screenshot: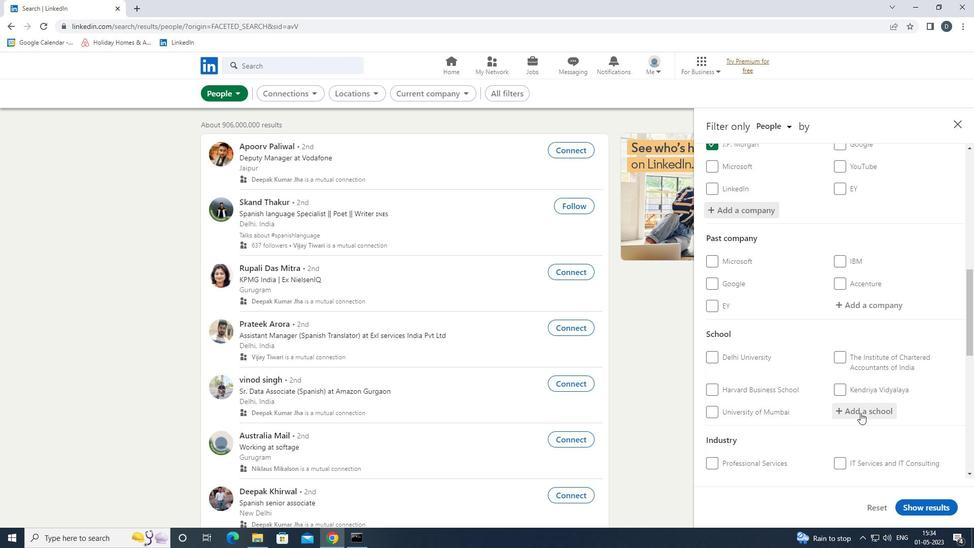 
Action: Mouse moved to (860, 413)
Screenshot: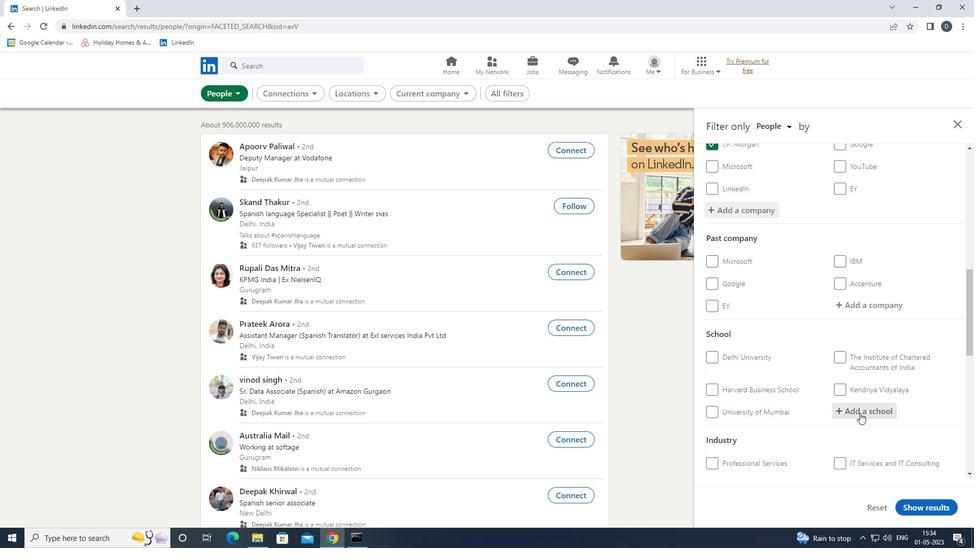 
Action: Key pressed <Key.shift><Key.shift><Key.shift><Key.shift><Key.shift><Key.shift>LDRP<Key.space><Key.down><Key.down><Key.enter>
Screenshot: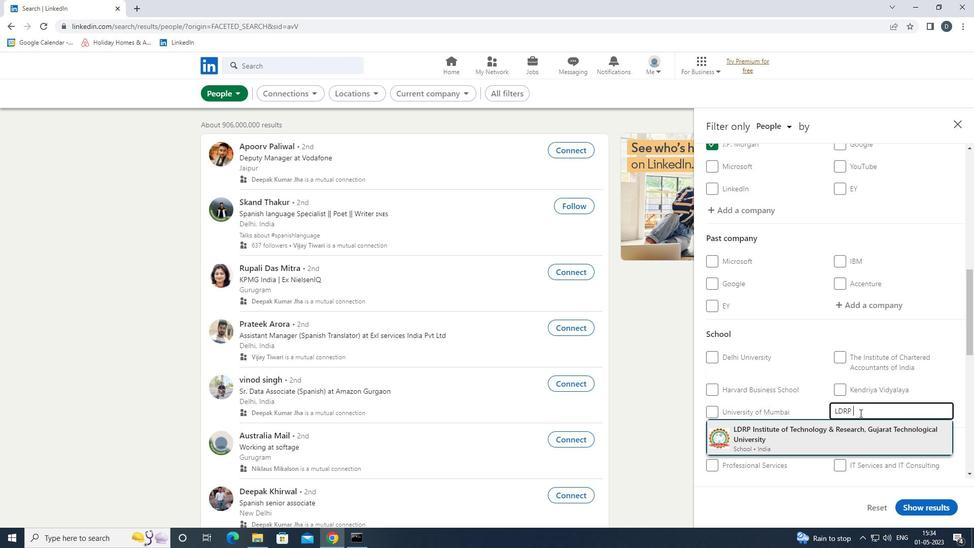 
Action: Mouse scrolled (860, 412) with delta (0, 0)
Screenshot: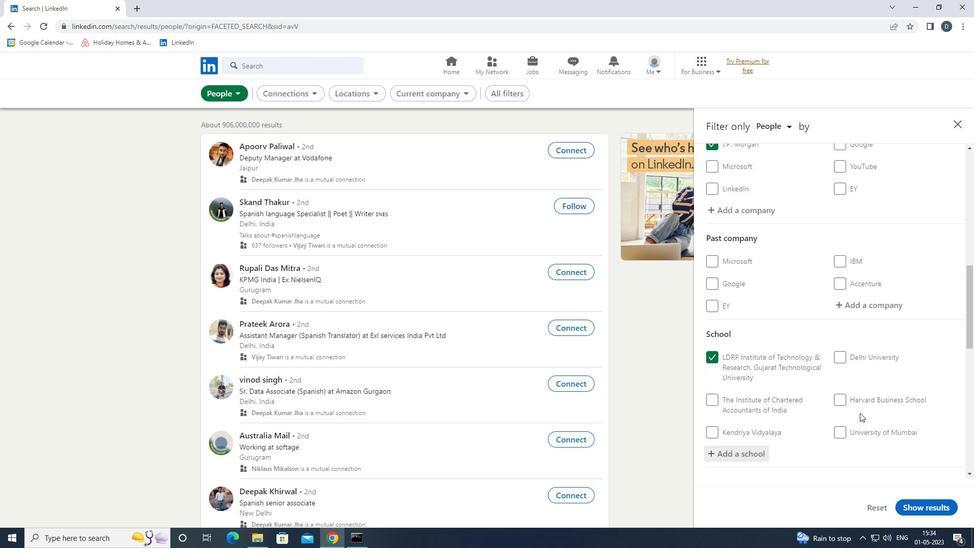 
Action: Mouse scrolled (860, 412) with delta (0, 0)
Screenshot: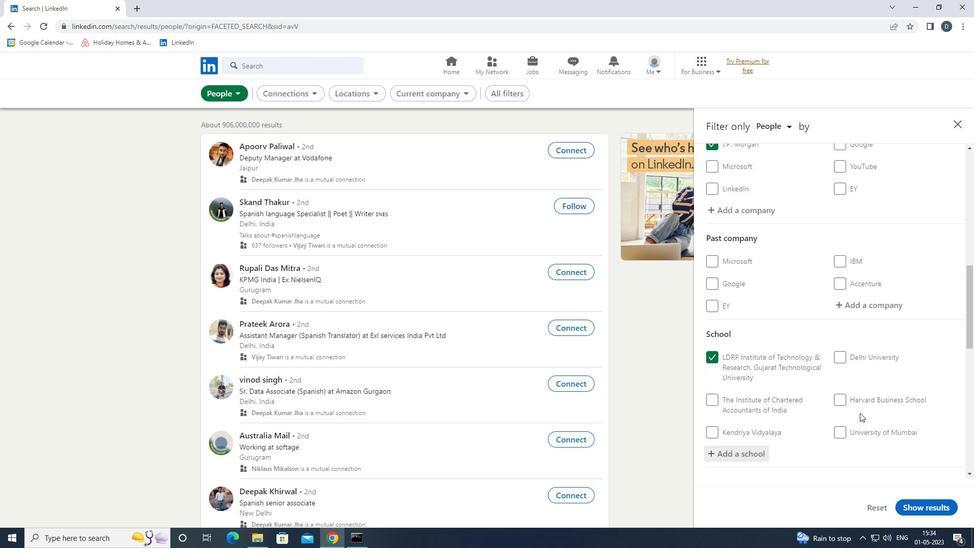 
Action: Mouse scrolled (860, 412) with delta (0, 0)
Screenshot: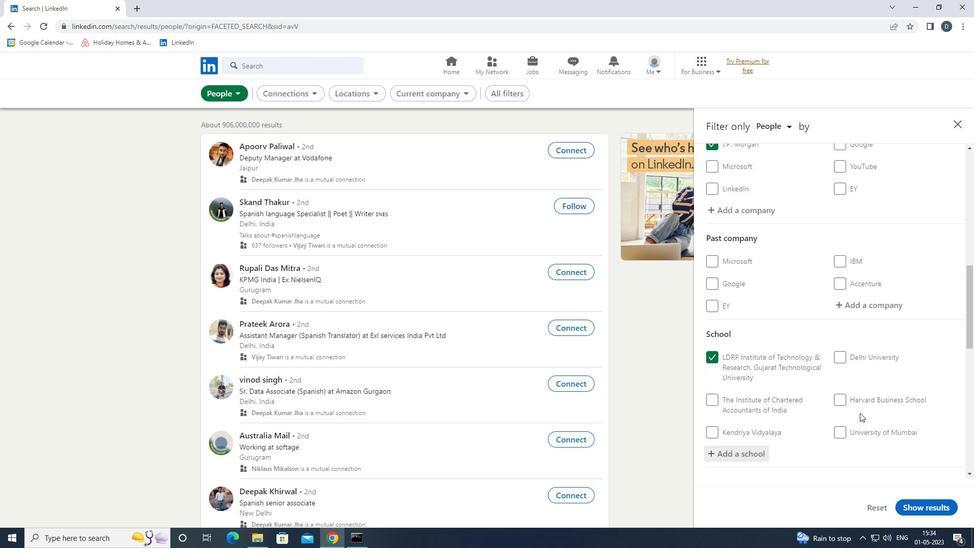 
Action: Mouse scrolled (860, 412) with delta (0, 0)
Screenshot: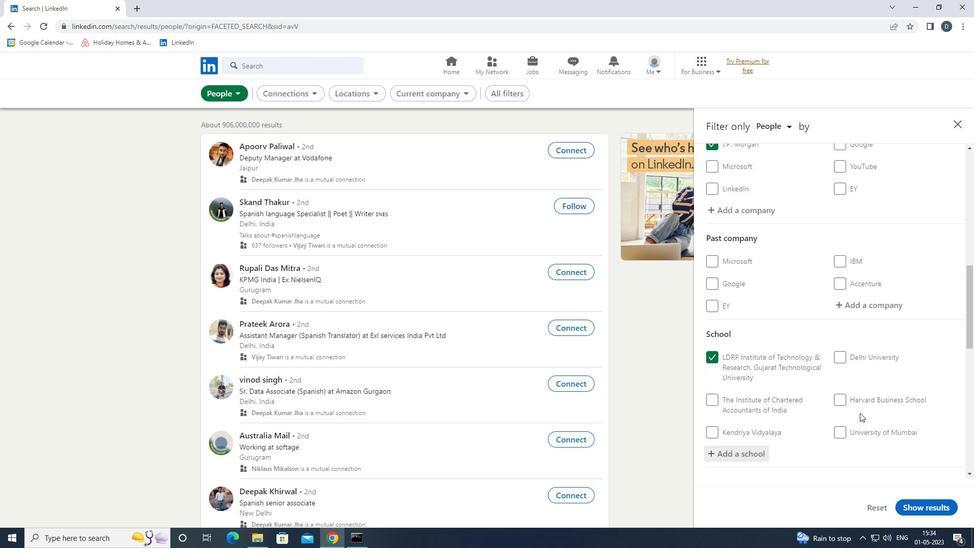 
Action: Mouse moved to (862, 406)
Screenshot: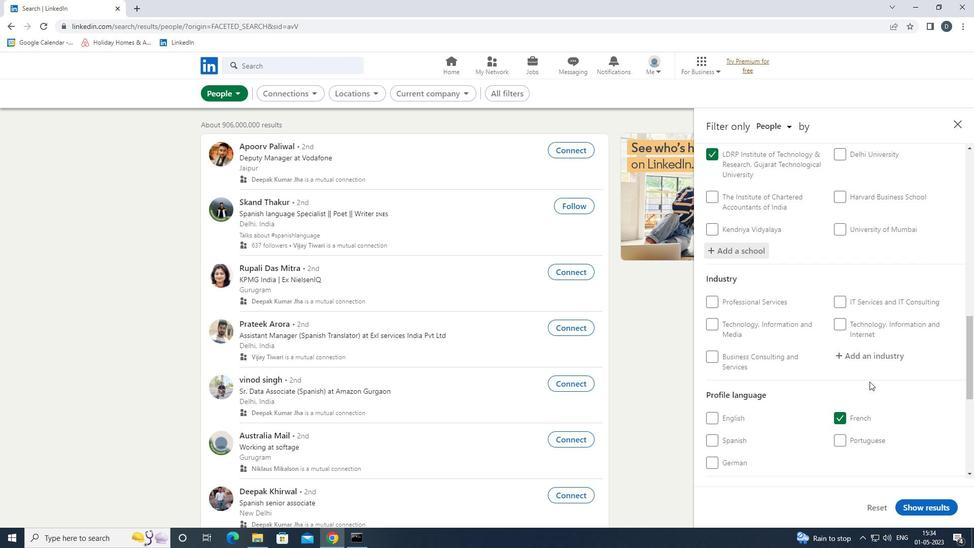
Action: Mouse scrolled (862, 405) with delta (0, 0)
Screenshot: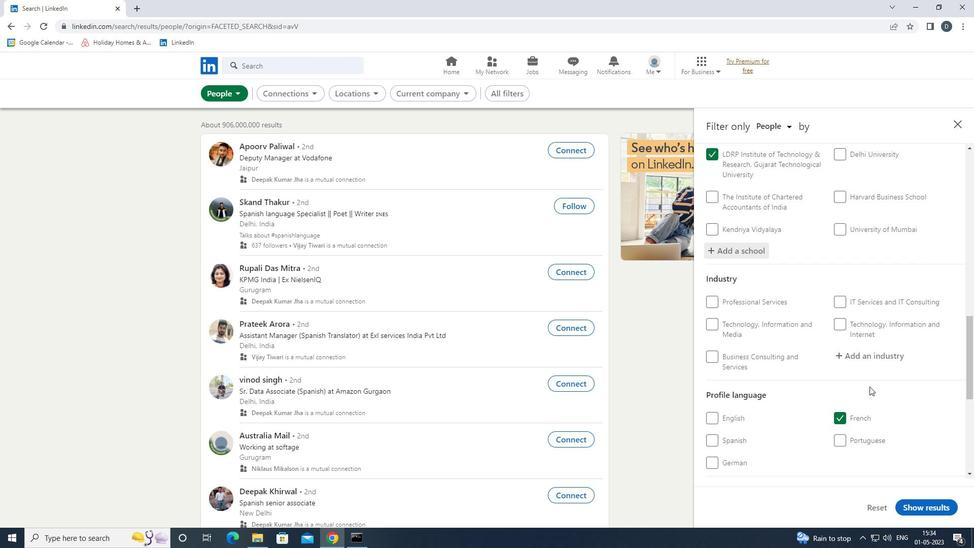 
Action: Mouse scrolled (862, 405) with delta (0, 0)
Screenshot: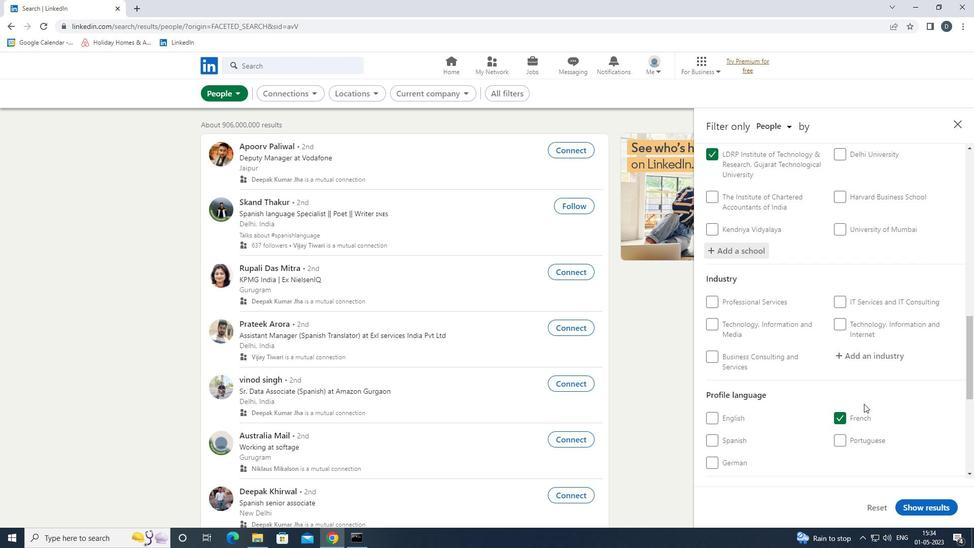 
Action: Mouse moved to (870, 413)
Screenshot: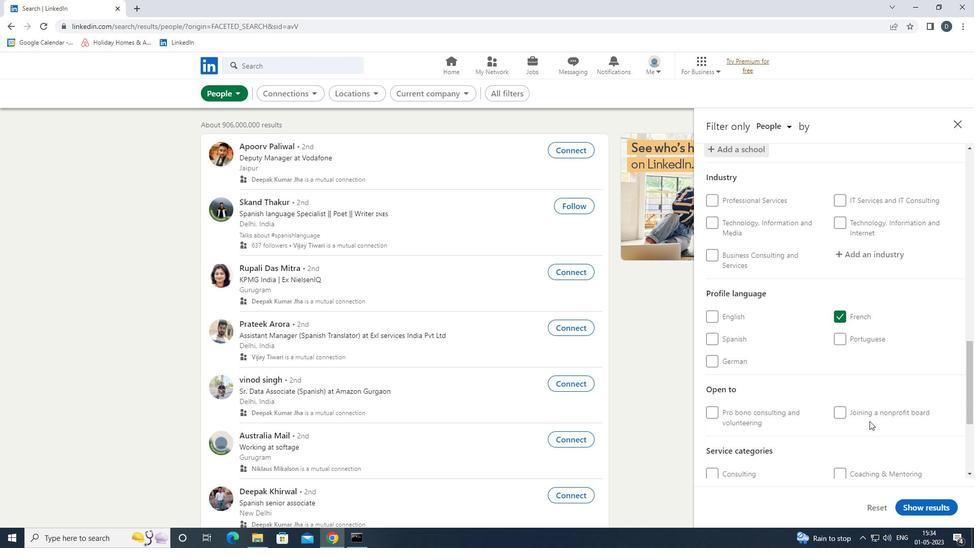 
Action: Mouse scrolled (870, 412) with delta (0, 0)
Screenshot: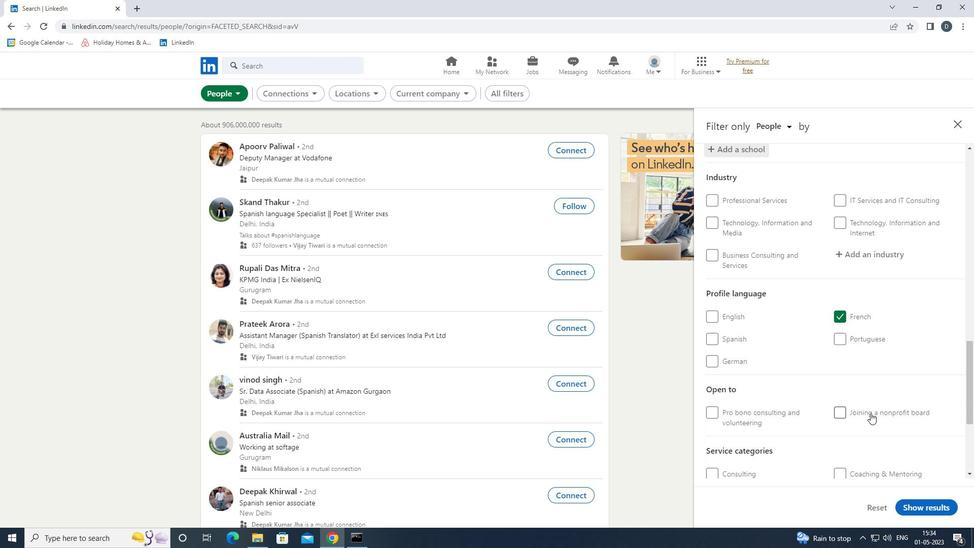 
Action: Mouse scrolled (870, 412) with delta (0, 0)
Screenshot: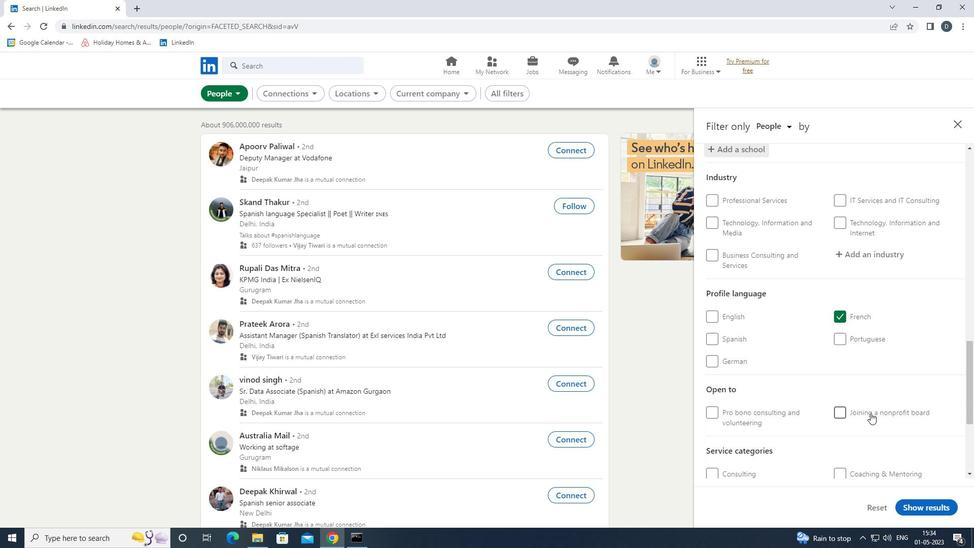 
Action: Mouse moved to (851, 371)
Screenshot: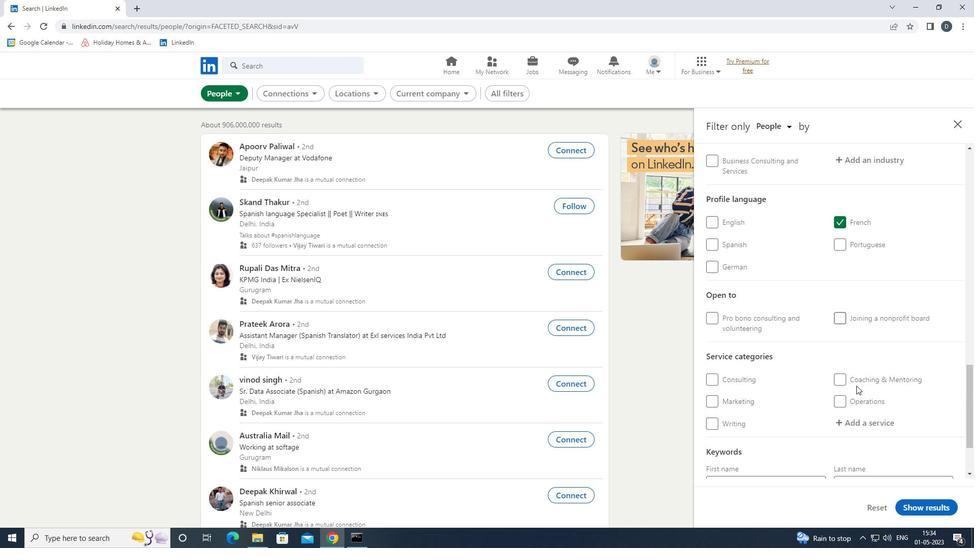 
Action: Mouse scrolled (851, 371) with delta (0, 0)
Screenshot: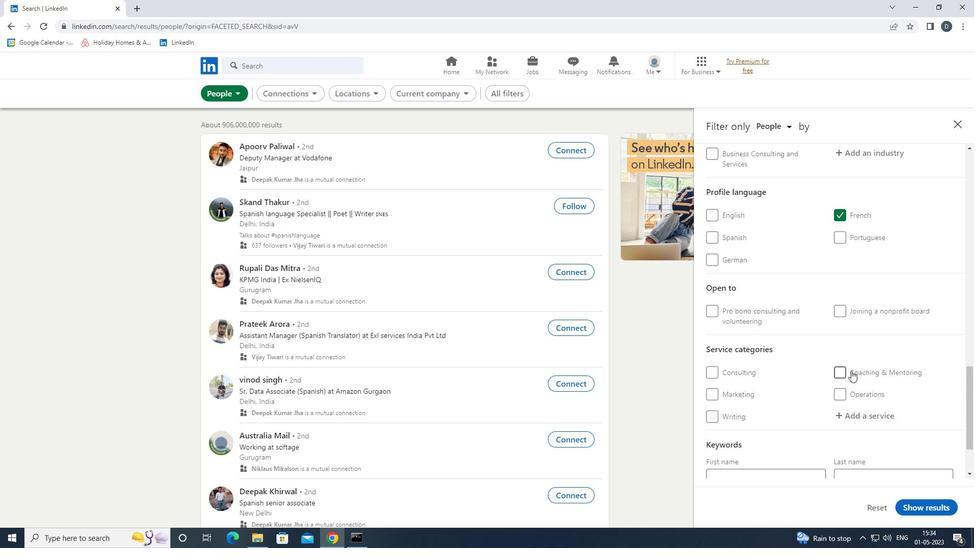 
Action: Mouse scrolled (851, 371) with delta (0, 0)
Screenshot: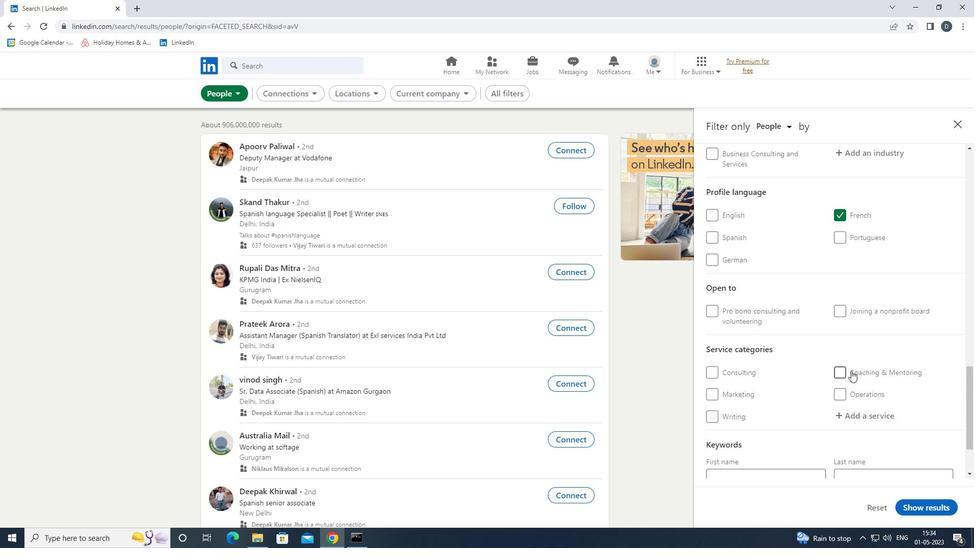 
Action: Mouse scrolled (851, 371) with delta (0, 0)
Screenshot: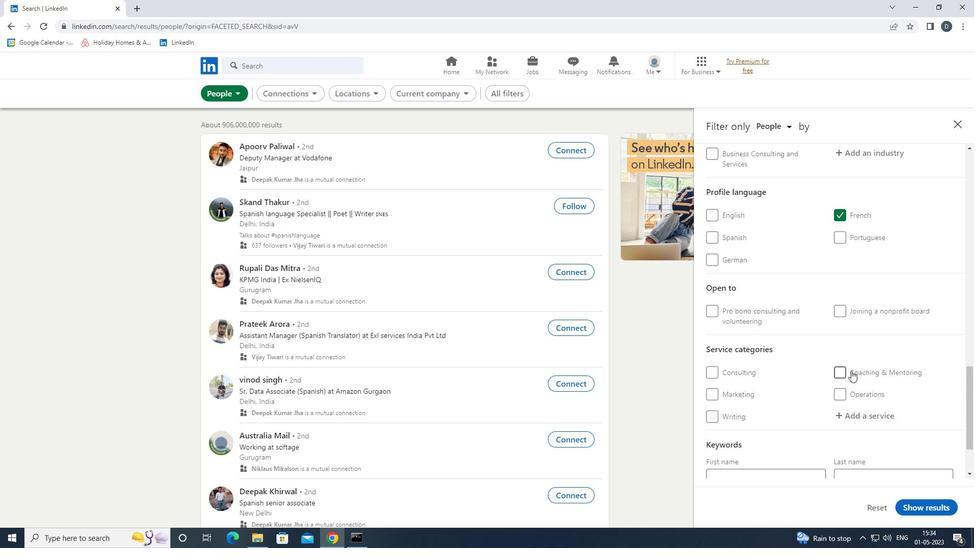 
Action: Mouse moved to (861, 314)
Screenshot: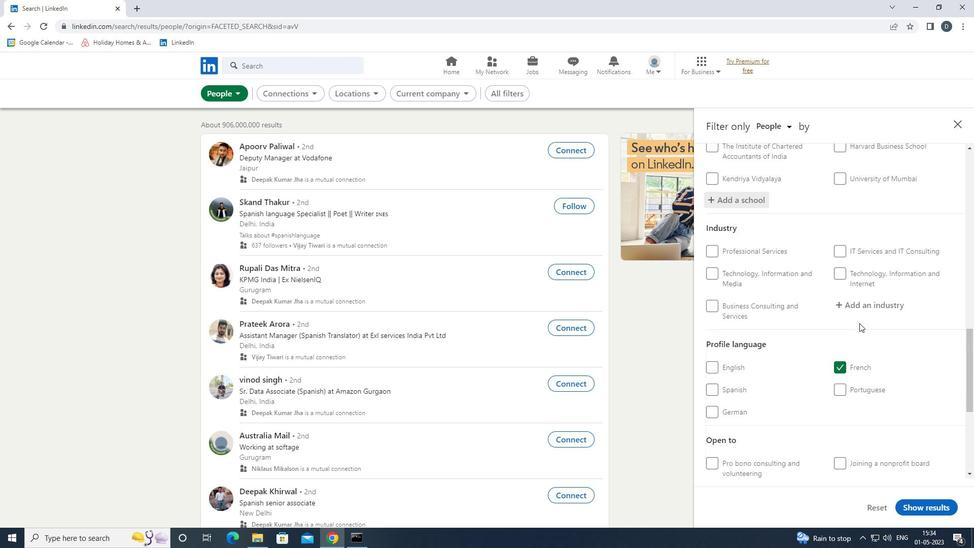 
Action: Mouse pressed left at (861, 314)
Screenshot: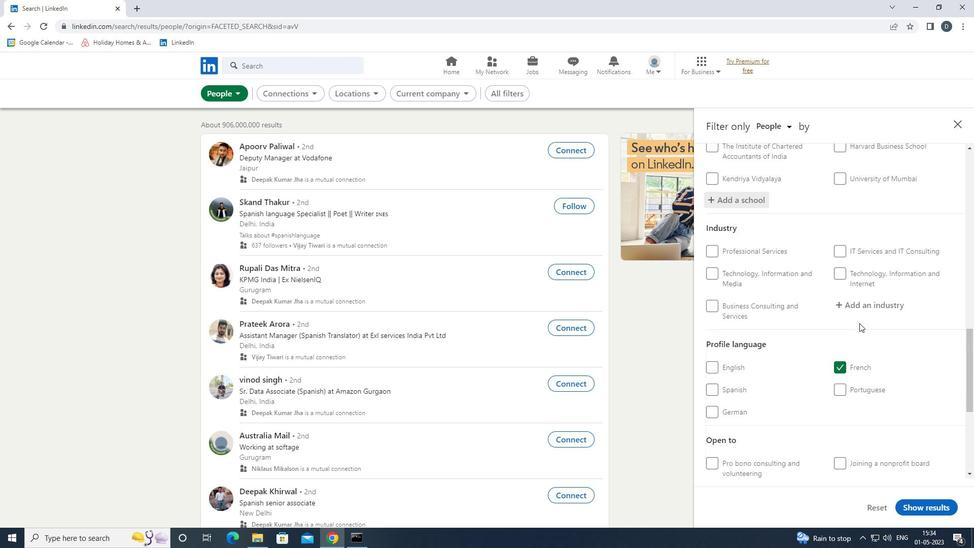 
Action: Mouse moved to (864, 310)
Screenshot: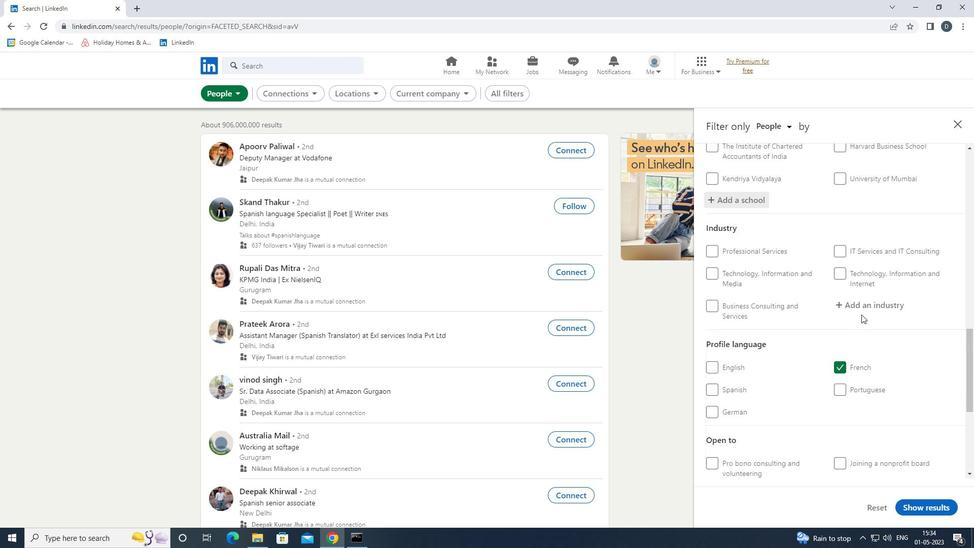 
Action: Mouse pressed left at (864, 310)
Screenshot: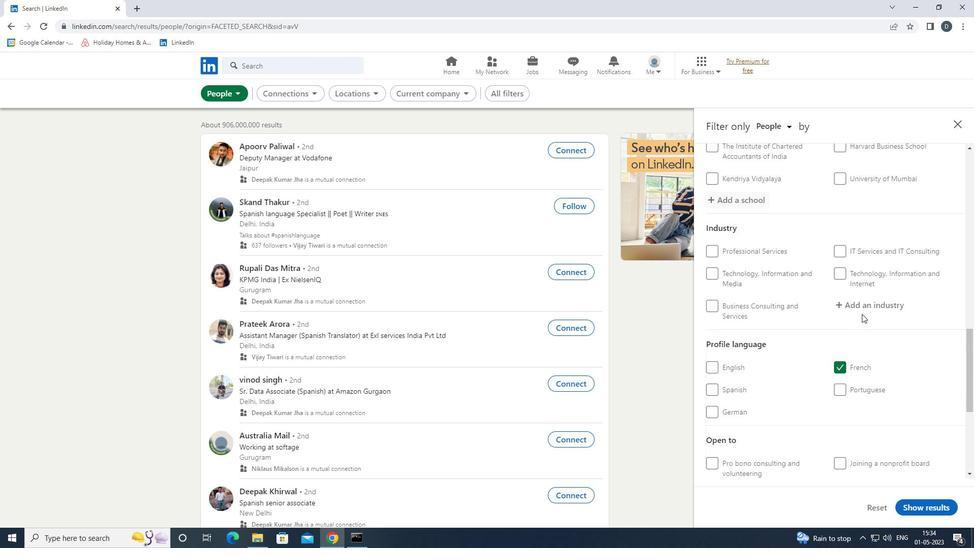 
Action: Key pressed <Key.shift><Key.shift>MEDICAL<Key.space><Key.down><Key.down><Key.down><Key.enter>
Screenshot: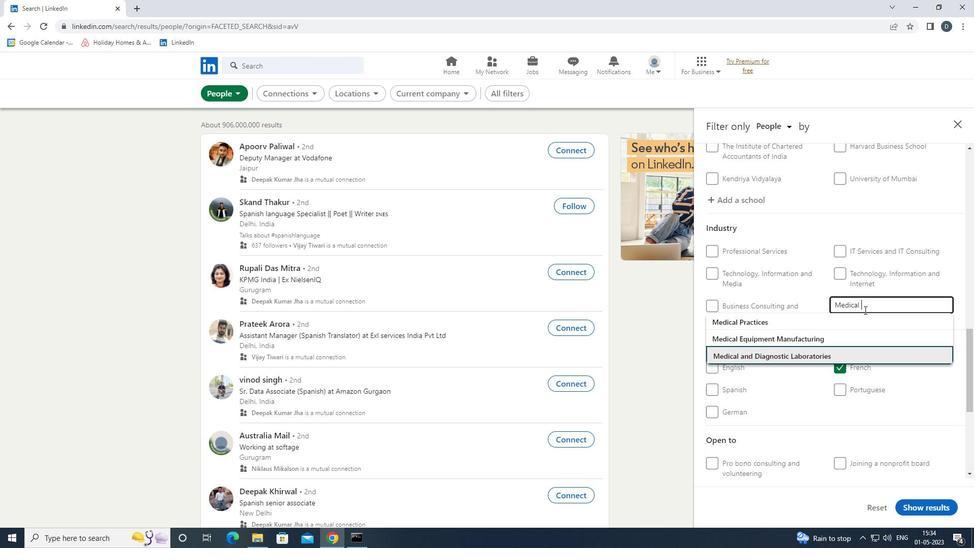 
Action: Mouse moved to (864, 309)
Screenshot: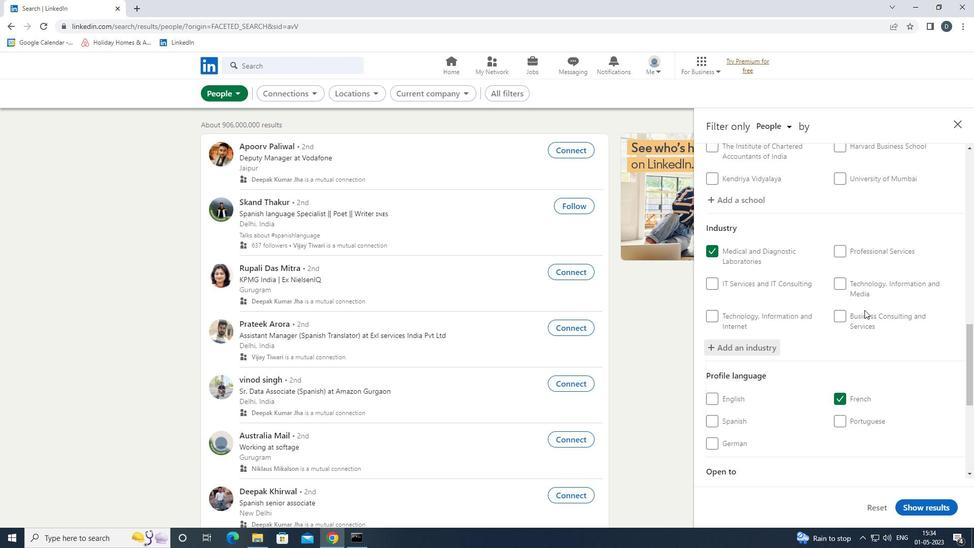 
Action: Mouse scrolled (864, 308) with delta (0, 0)
Screenshot: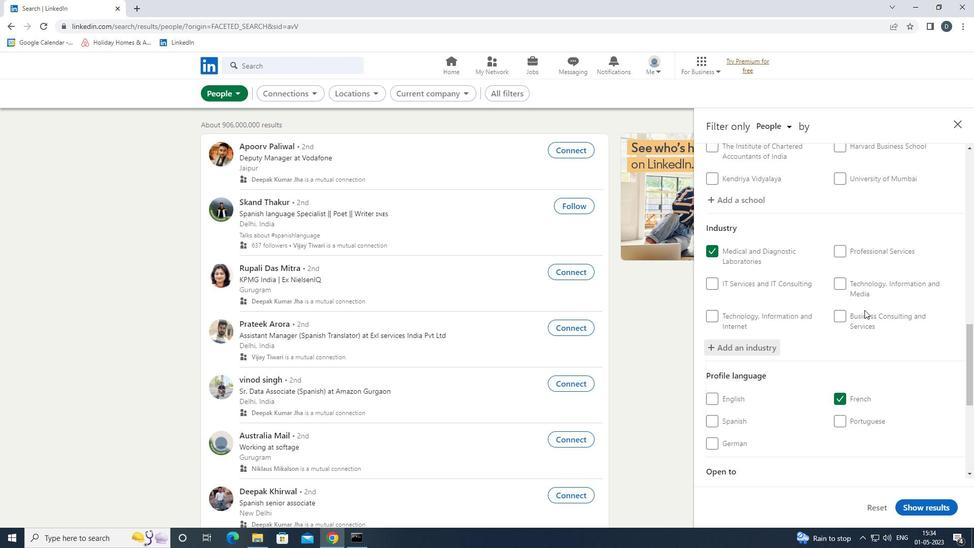 
Action: Mouse moved to (864, 309)
Screenshot: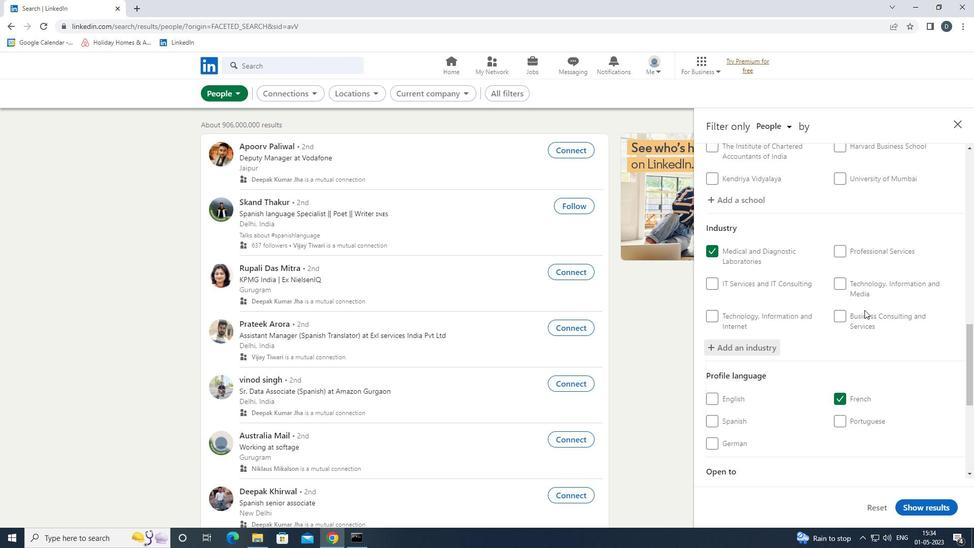 
Action: Mouse scrolled (864, 308) with delta (0, 0)
Screenshot: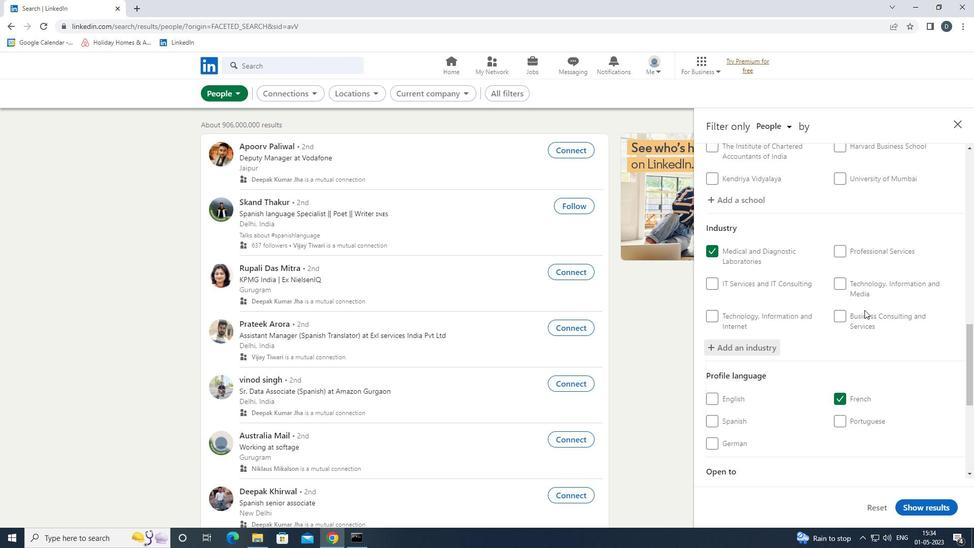 
Action: Mouse scrolled (864, 308) with delta (0, 0)
Screenshot: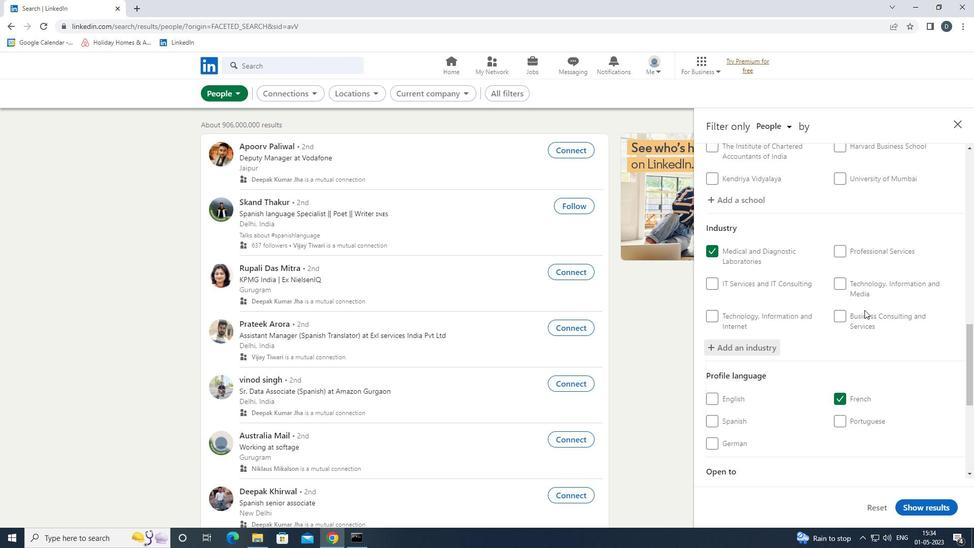 
Action: Mouse moved to (864, 309)
Screenshot: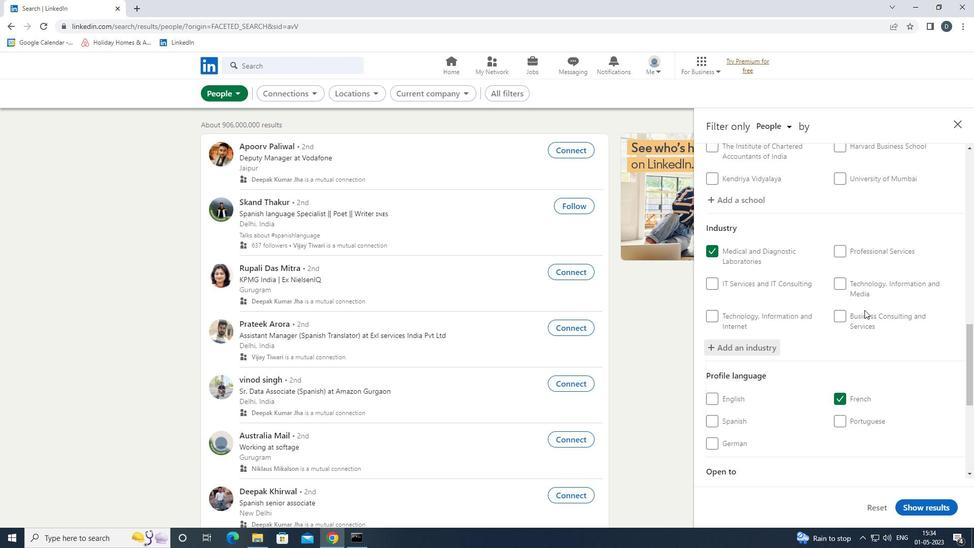 
Action: Mouse scrolled (864, 309) with delta (0, 0)
Screenshot: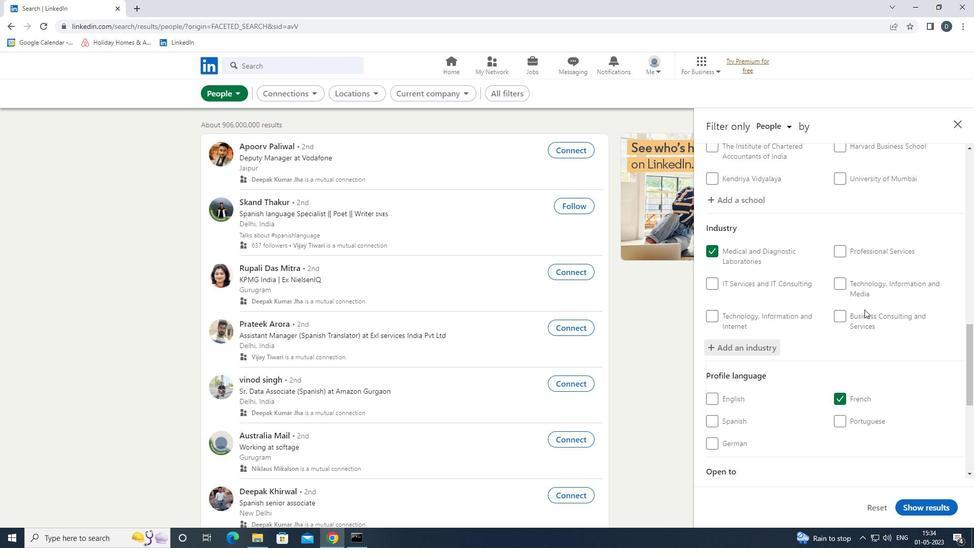 
Action: Mouse moved to (879, 395)
Screenshot: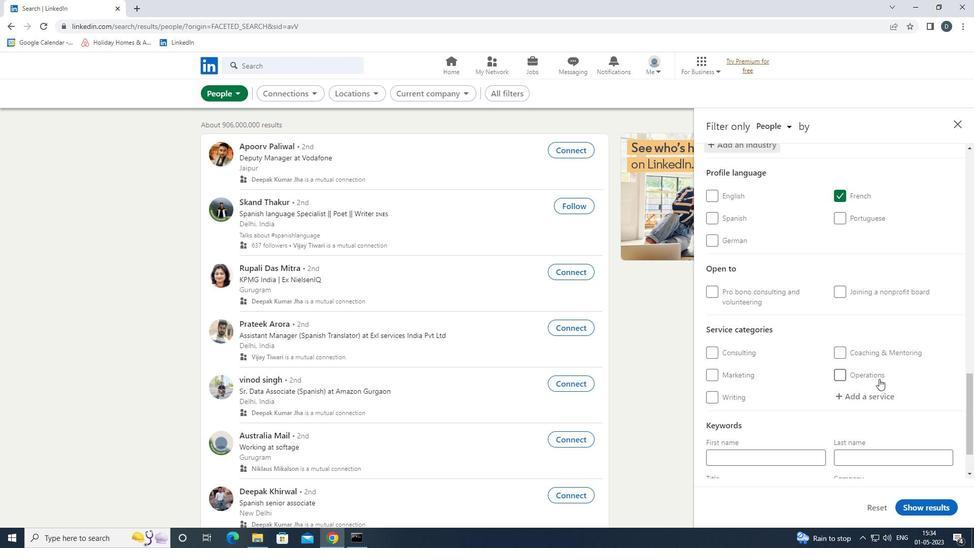 
Action: Mouse pressed left at (879, 395)
Screenshot: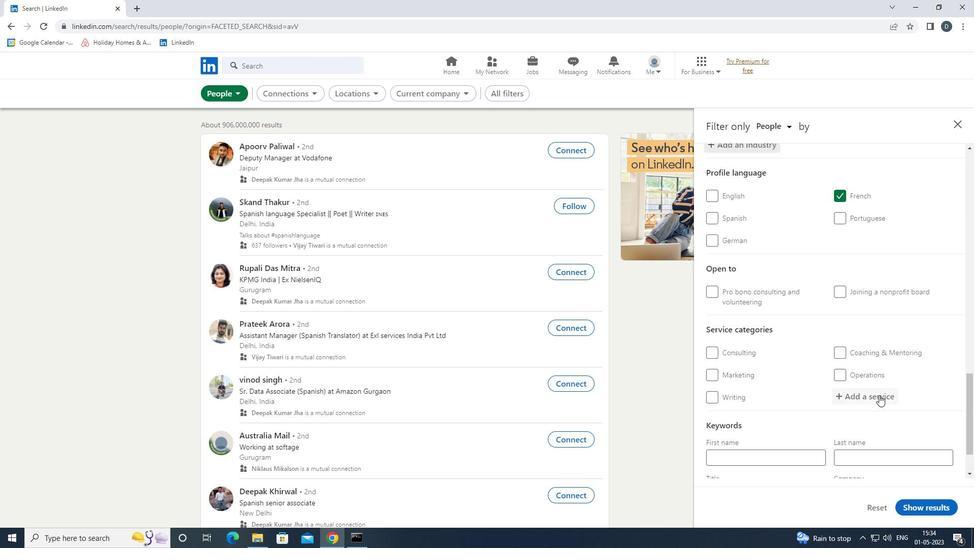 
Action: Key pressed <Key.shift><Key.shift><Key.shift><Key.shift><Key.shift><Key.shift><Key.shift><Key.shift>FILING<Key.down><Key.enter>
Screenshot: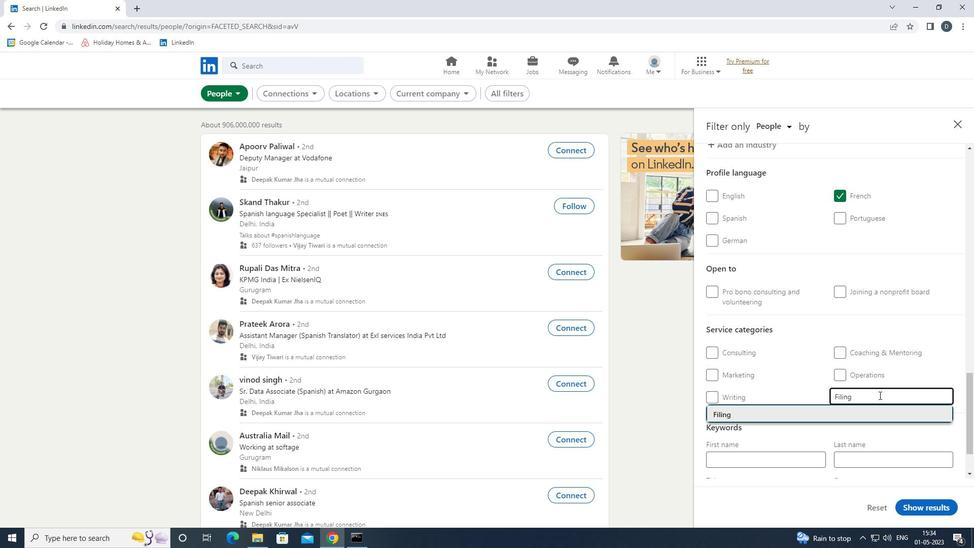 
Action: Mouse scrolled (879, 394) with delta (0, 0)
Screenshot: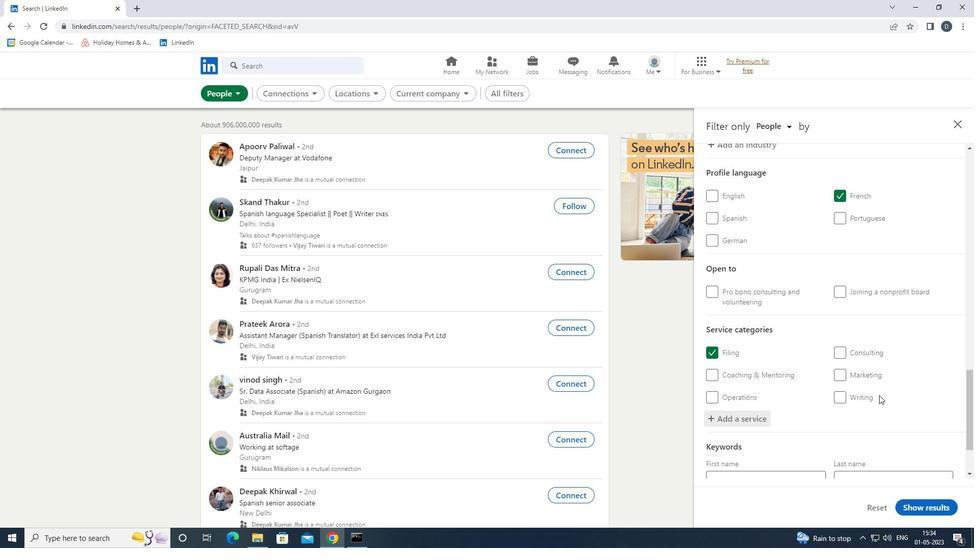 
Action: Mouse scrolled (879, 394) with delta (0, 0)
Screenshot: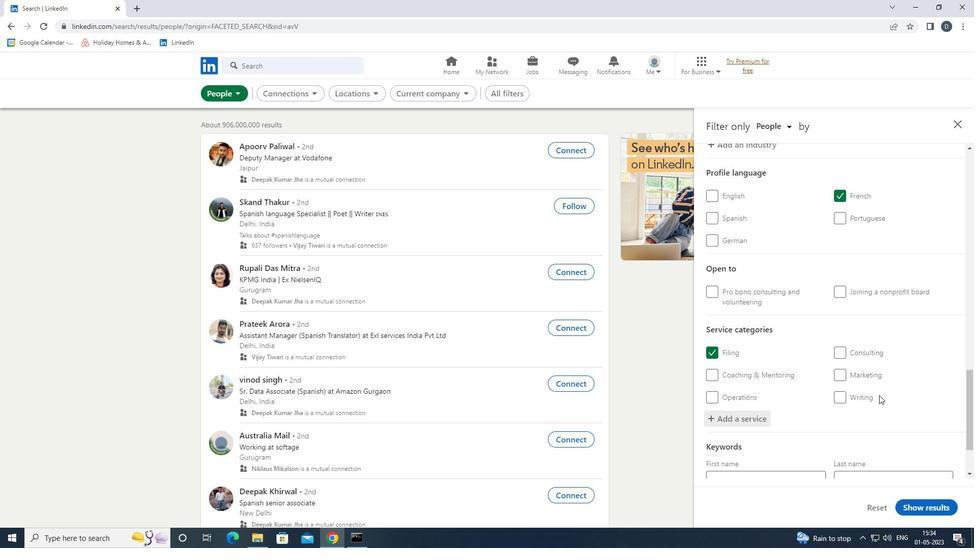 
Action: Mouse scrolled (879, 394) with delta (0, 0)
Screenshot: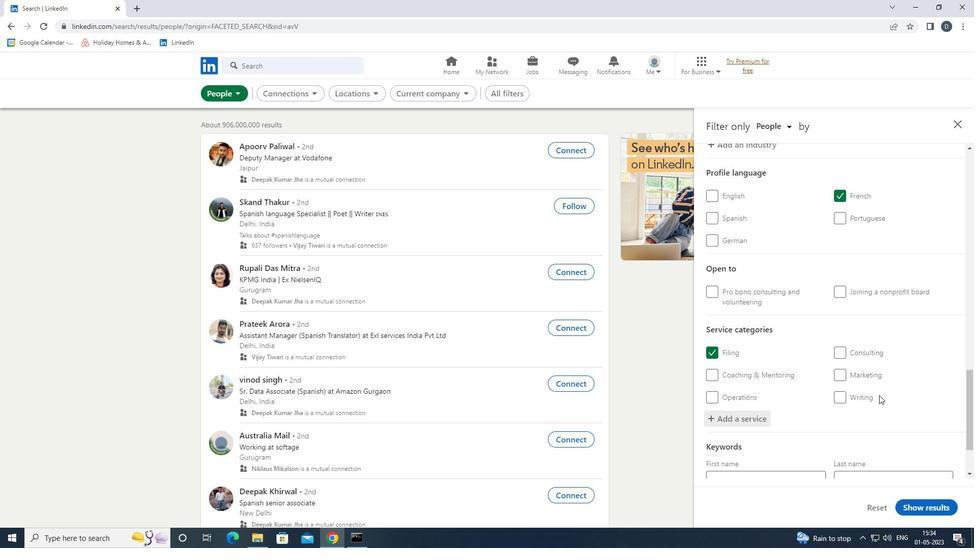 
Action: Mouse scrolled (879, 394) with delta (0, 0)
Screenshot: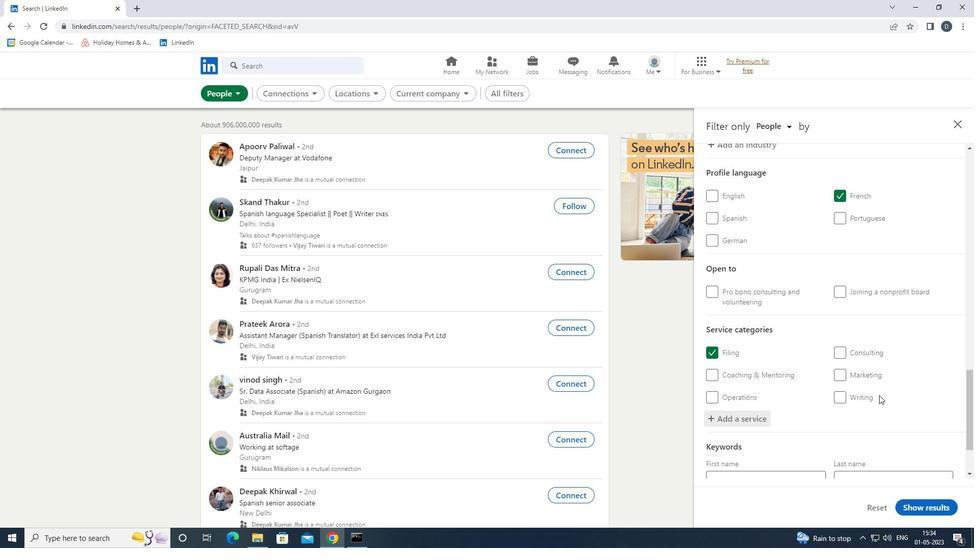 
Action: Mouse scrolled (879, 394) with delta (0, 0)
Screenshot: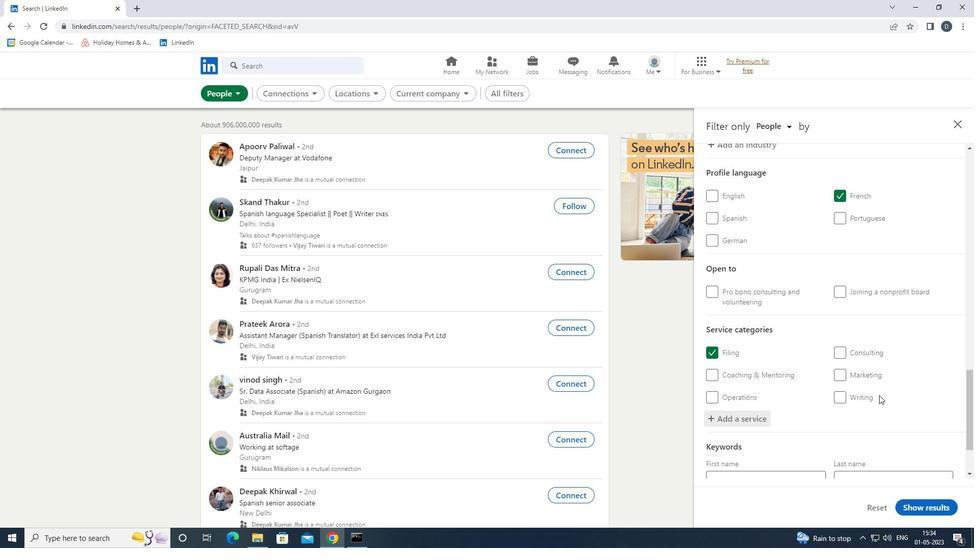 
Action: Mouse moved to (793, 430)
Screenshot: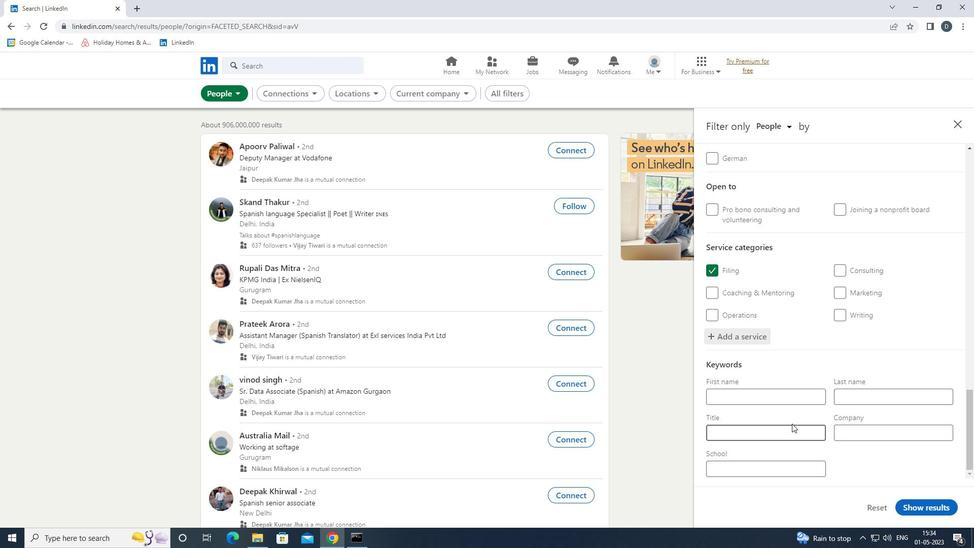 
Action: Mouse pressed left at (793, 430)
Screenshot: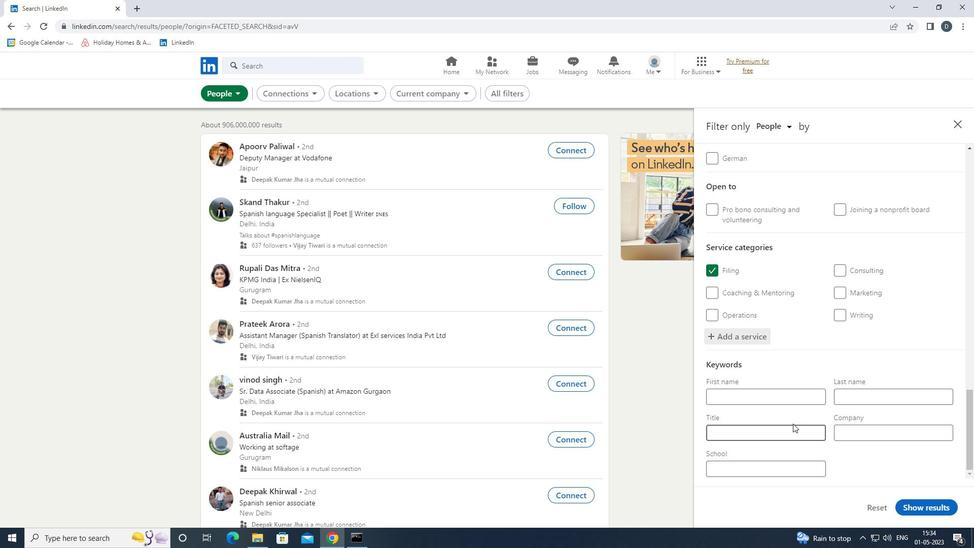 
Action: Key pressed <Key.shift>CHURCH<Key.space><Key.shift>VOLUNTEER
Screenshot: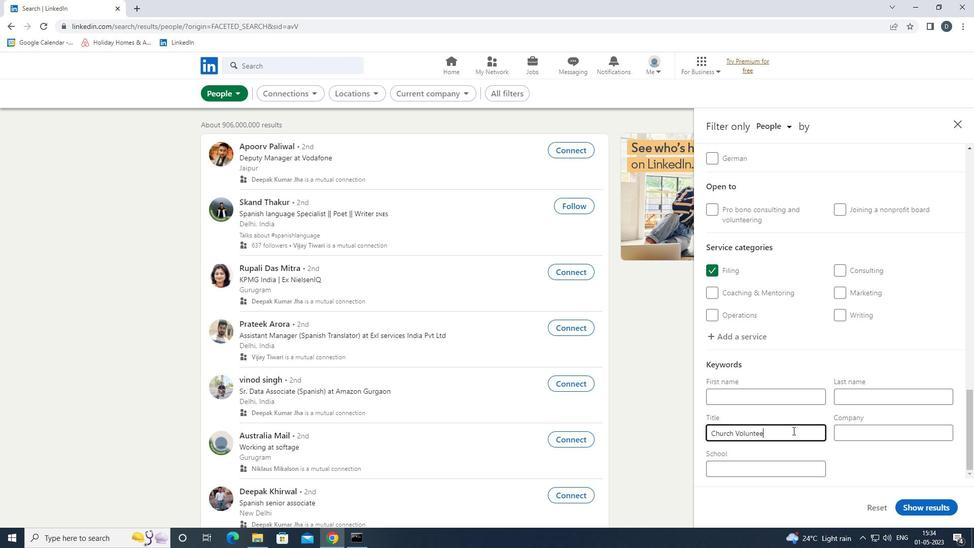 
Action: Mouse moved to (943, 505)
Screenshot: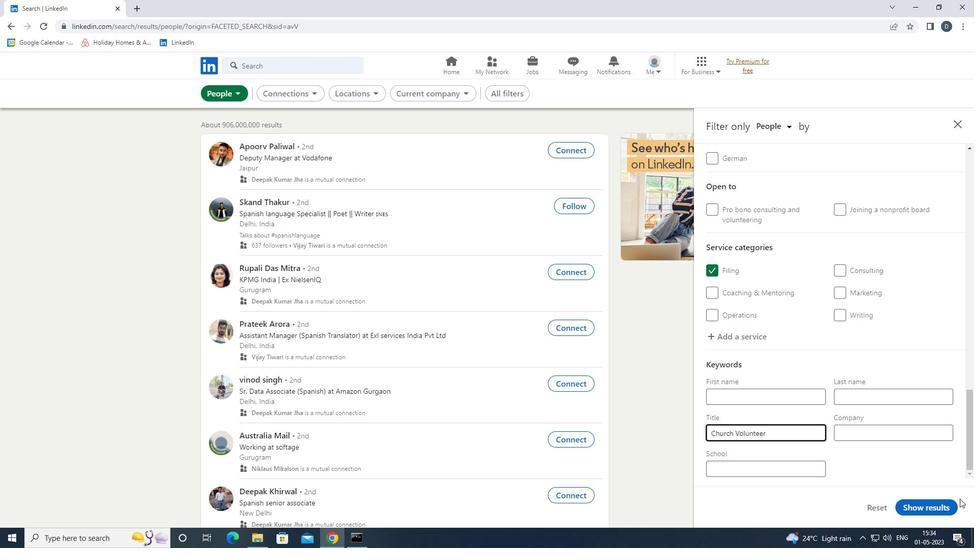 
Action: Mouse pressed left at (943, 505)
Screenshot: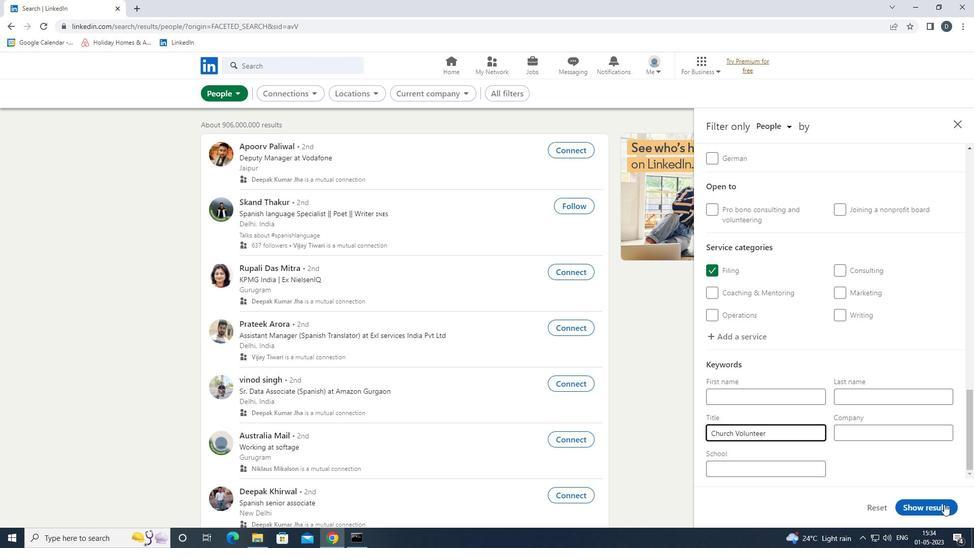 
Action: Mouse moved to (781, 415)
Screenshot: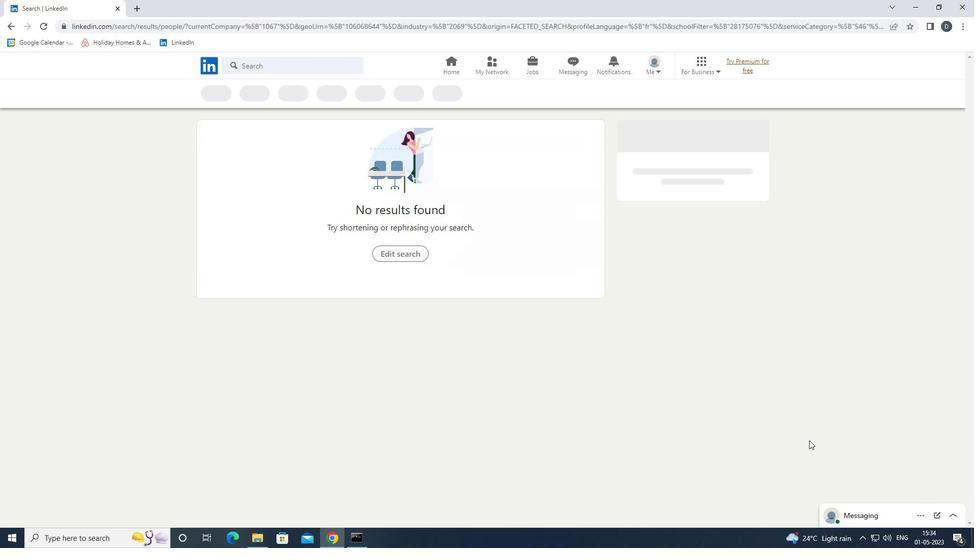 
